 Task: Open Card Donor Stewardship Planning in Board Voice of Customer Customer Journey Mapping and Analysis to Workspace Digital Strategy Consulting and add a team member Softage.3@softage.net, a label Purple, a checklist Stress Management, an attachment from your google drive, a color Purple and finally, add a card description 'Develop and launch new customer retention strategy' and a comment 'This task presents an opportunity to showcase our communication and presentation skills, effectively conveying information and ideas to others.'. Add a start date 'Jan 03, 1900' with a due date 'Jan 10, 1900'
Action: Mouse moved to (105, 399)
Screenshot: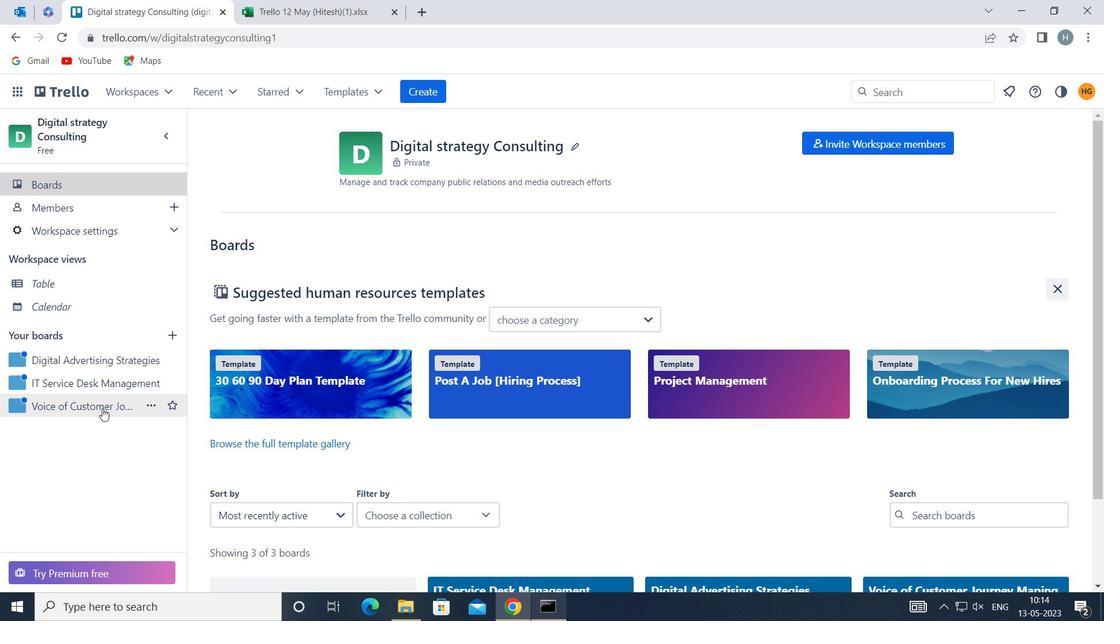 
Action: Mouse pressed left at (105, 399)
Screenshot: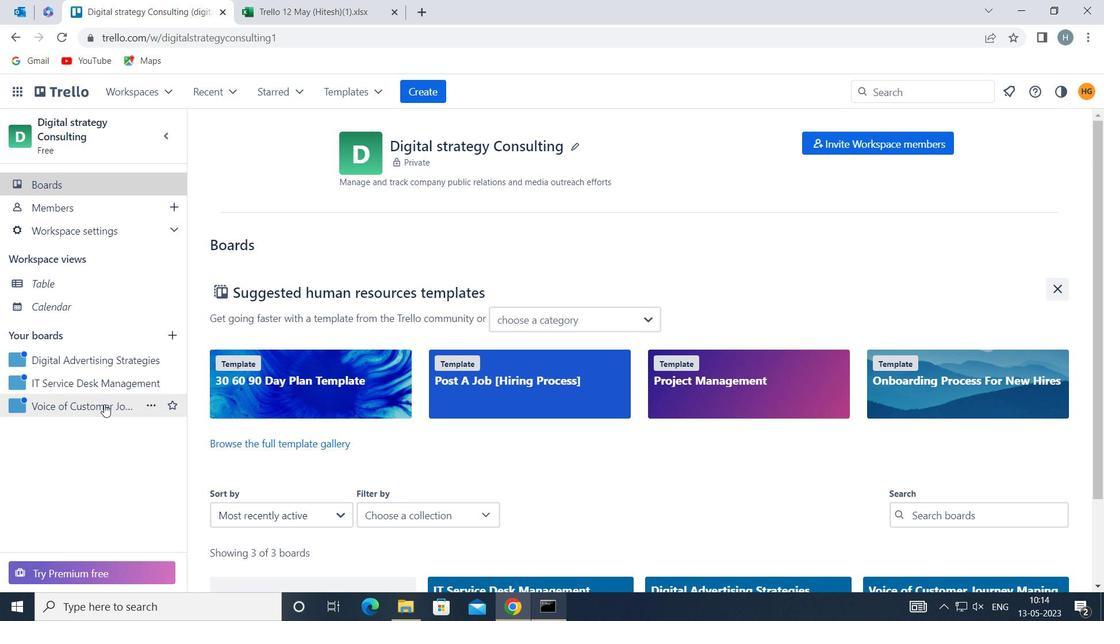 
Action: Mouse moved to (316, 196)
Screenshot: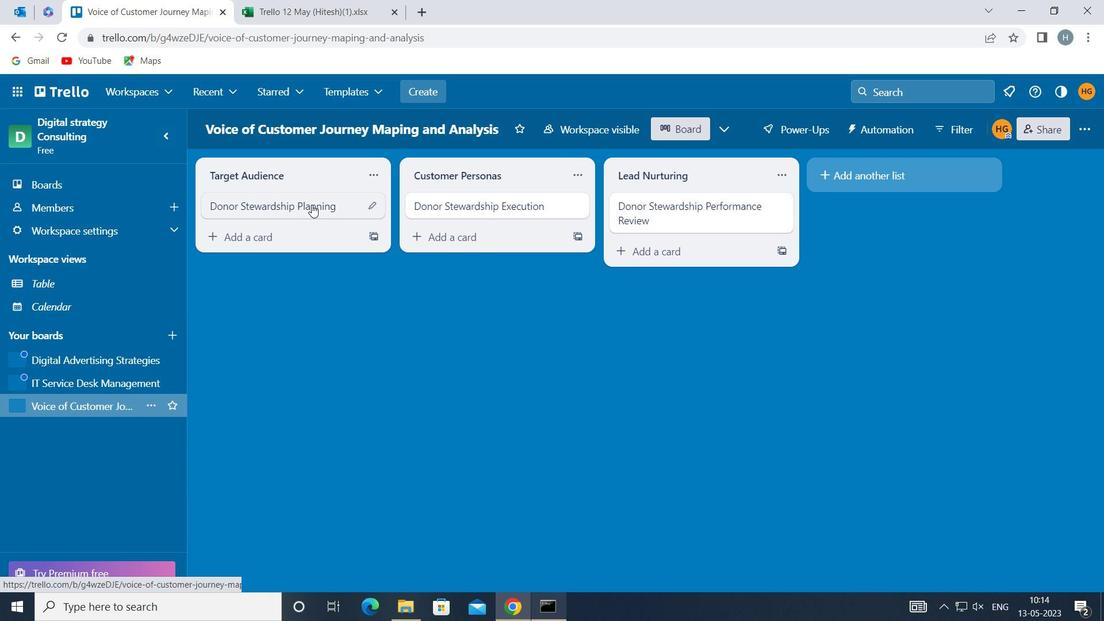 
Action: Mouse pressed left at (316, 196)
Screenshot: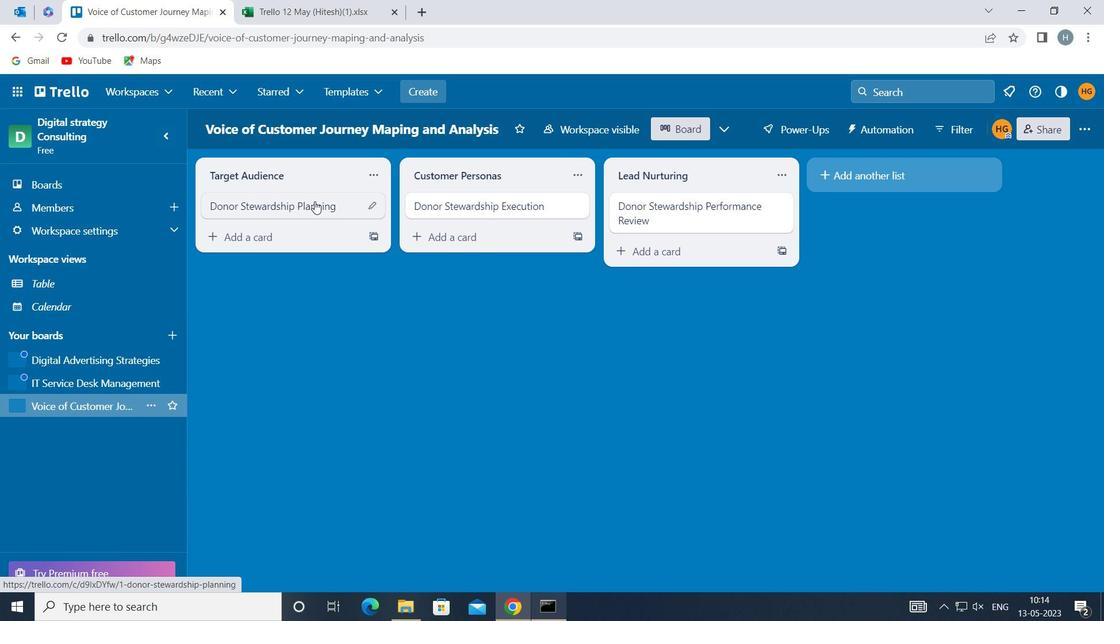 
Action: Mouse moved to (784, 197)
Screenshot: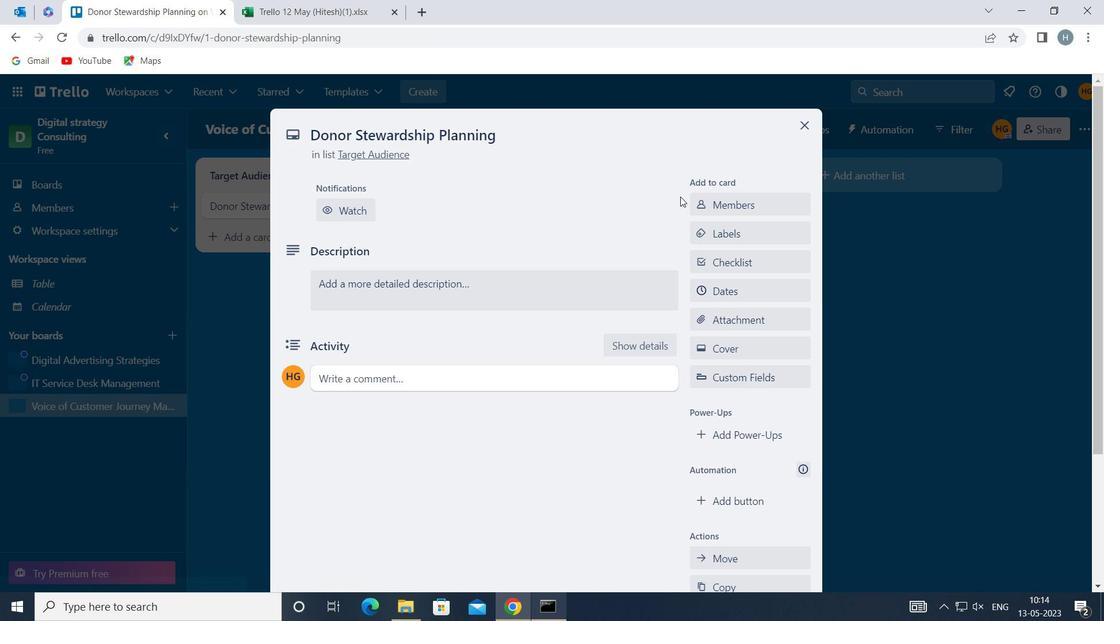 
Action: Mouse pressed left at (784, 197)
Screenshot: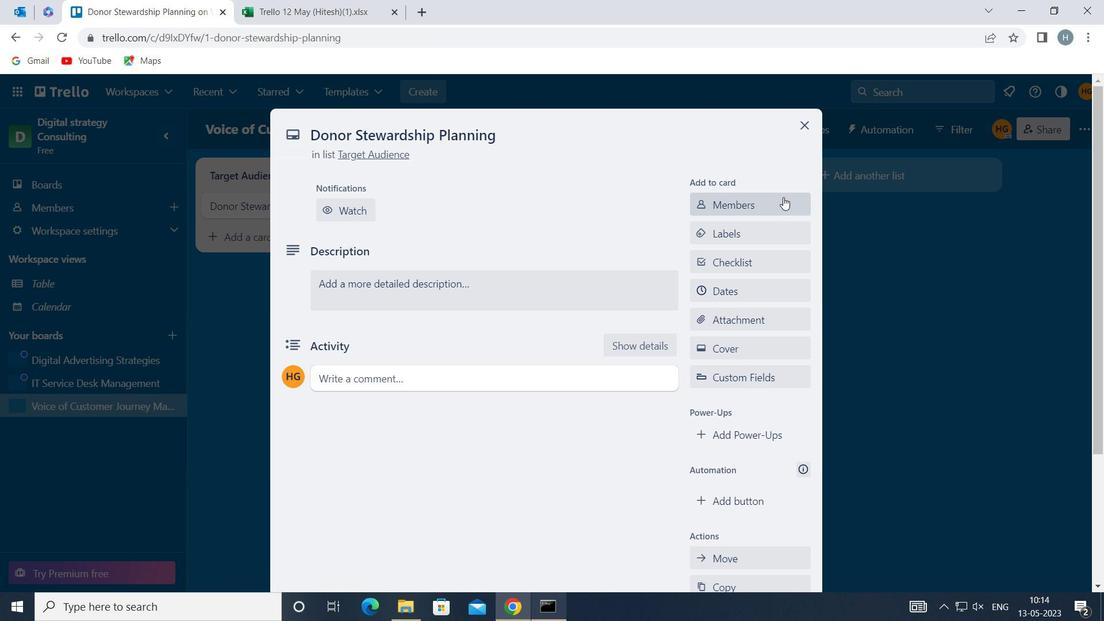 
Action: Key pressed softage
Screenshot: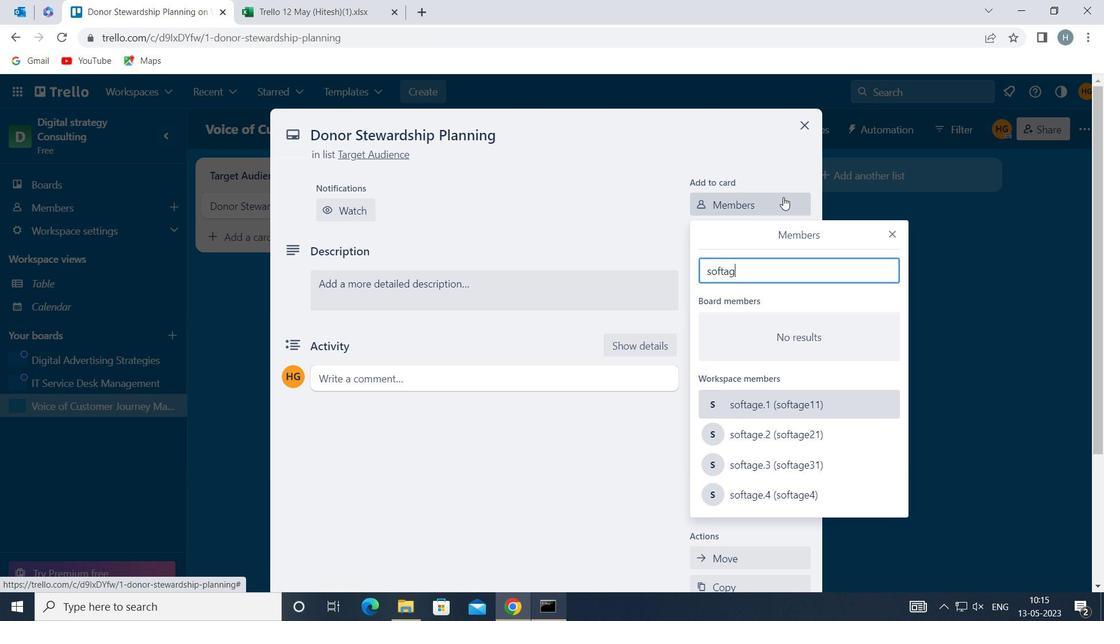 
Action: Mouse moved to (793, 456)
Screenshot: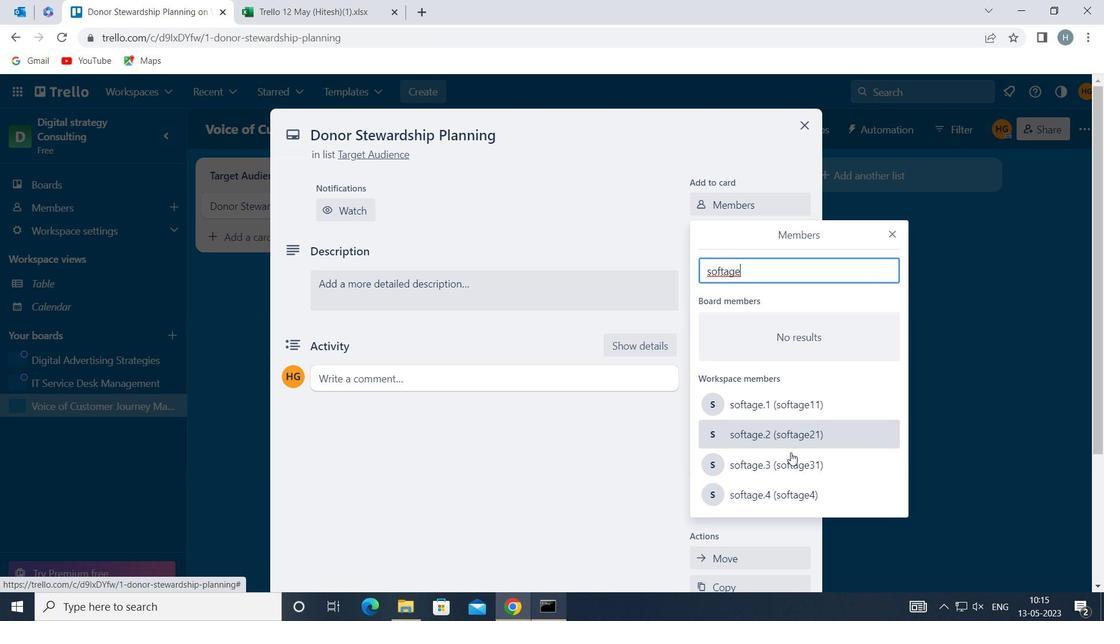 
Action: Mouse pressed left at (793, 456)
Screenshot: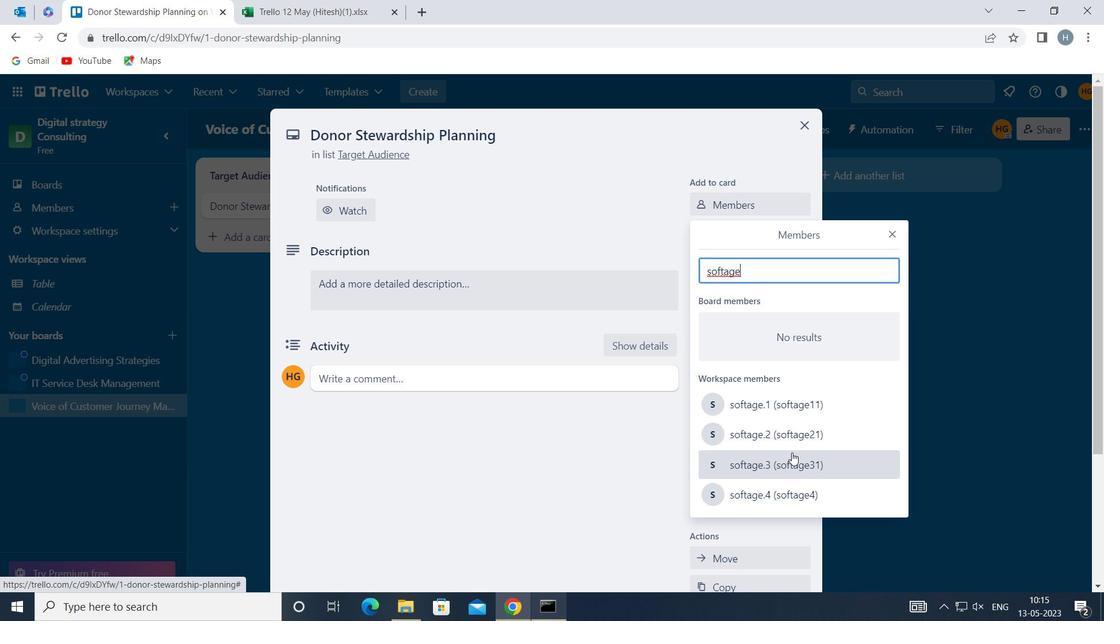 
Action: Mouse moved to (890, 231)
Screenshot: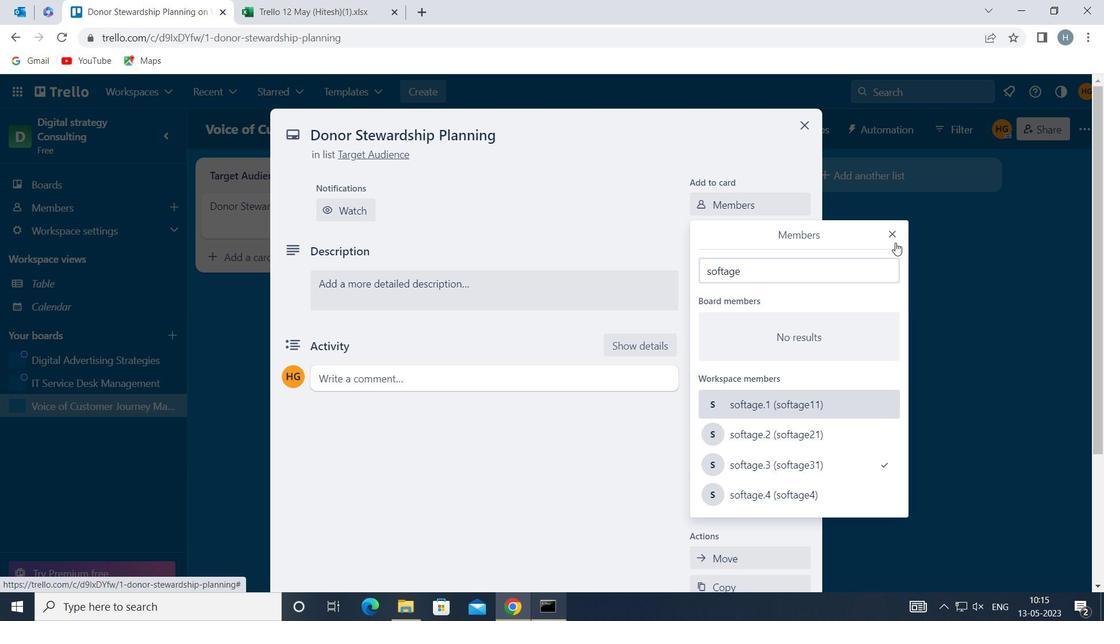 
Action: Mouse pressed left at (890, 231)
Screenshot: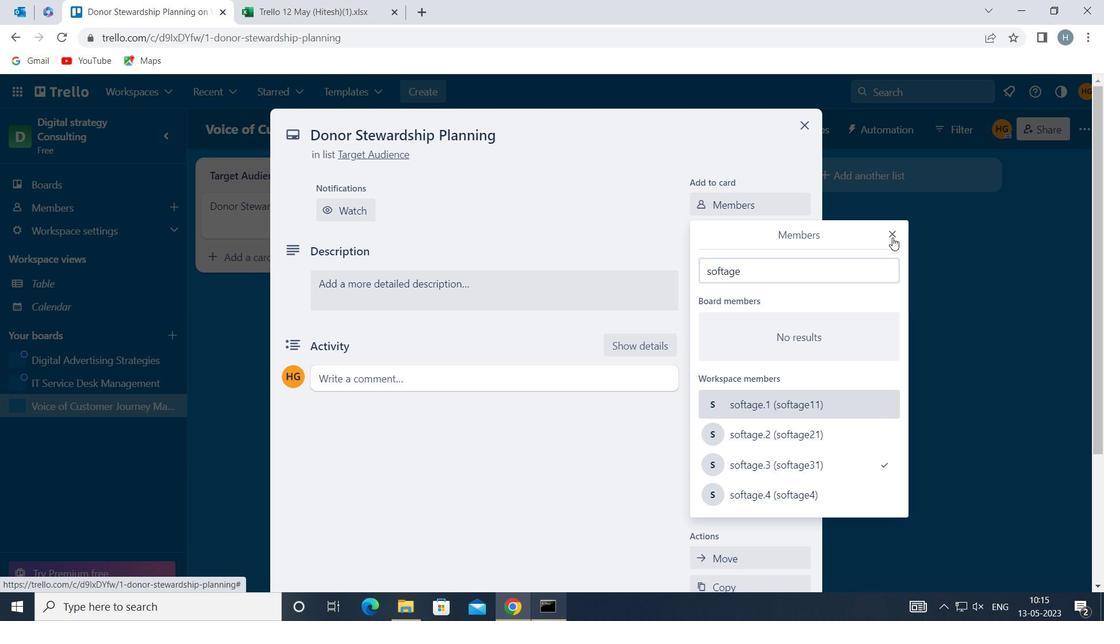 
Action: Mouse moved to (743, 284)
Screenshot: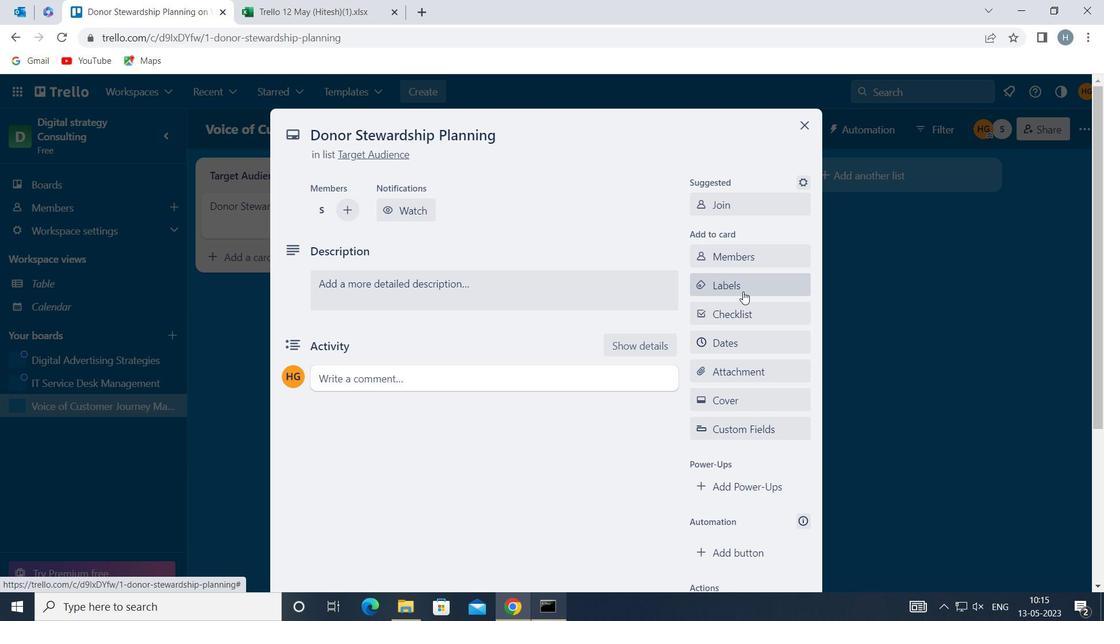 
Action: Mouse pressed left at (743, 284)
Screenshot: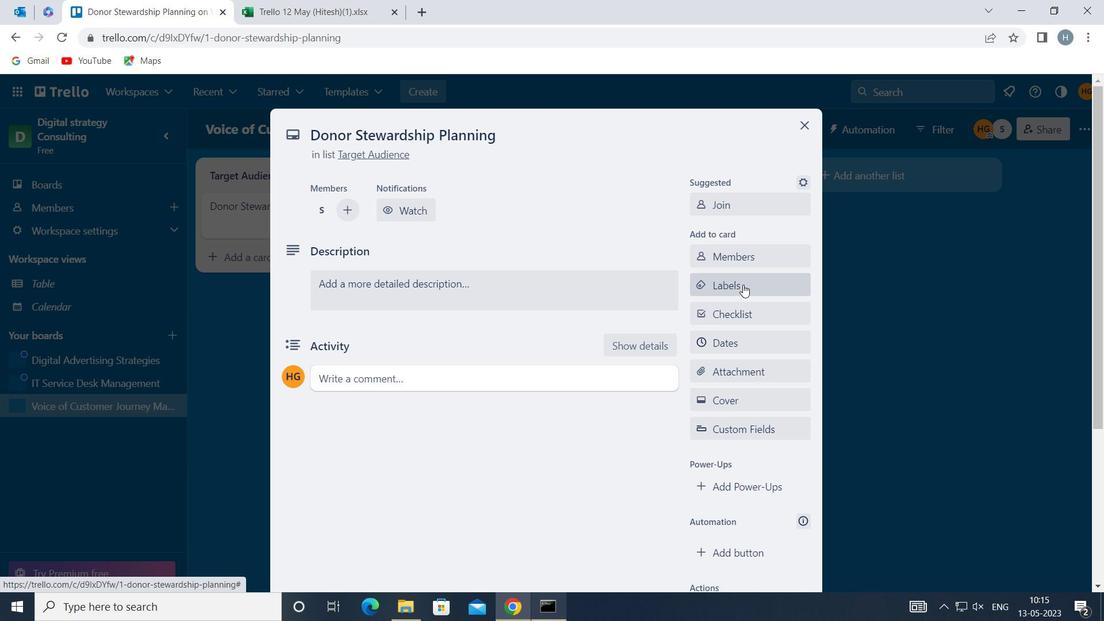 
Action: Mouse moved to (759, 320)
Screenshot: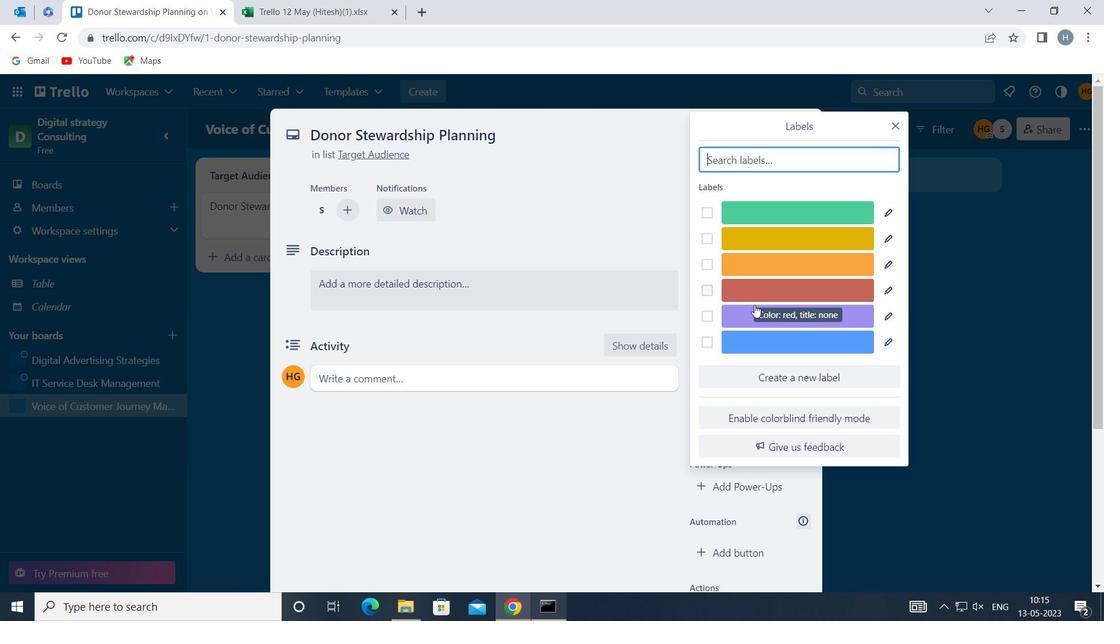 
Action: Mouse pressed left at (759, 320)
Screenshot: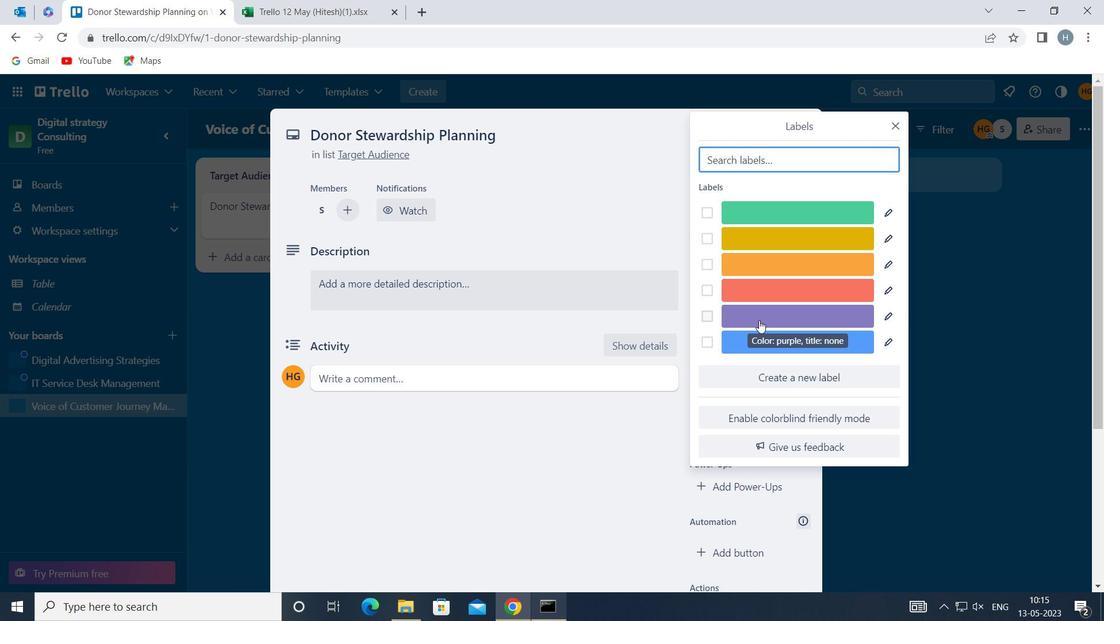 
Action: Mouse moved to (899, 122)
Screenshot: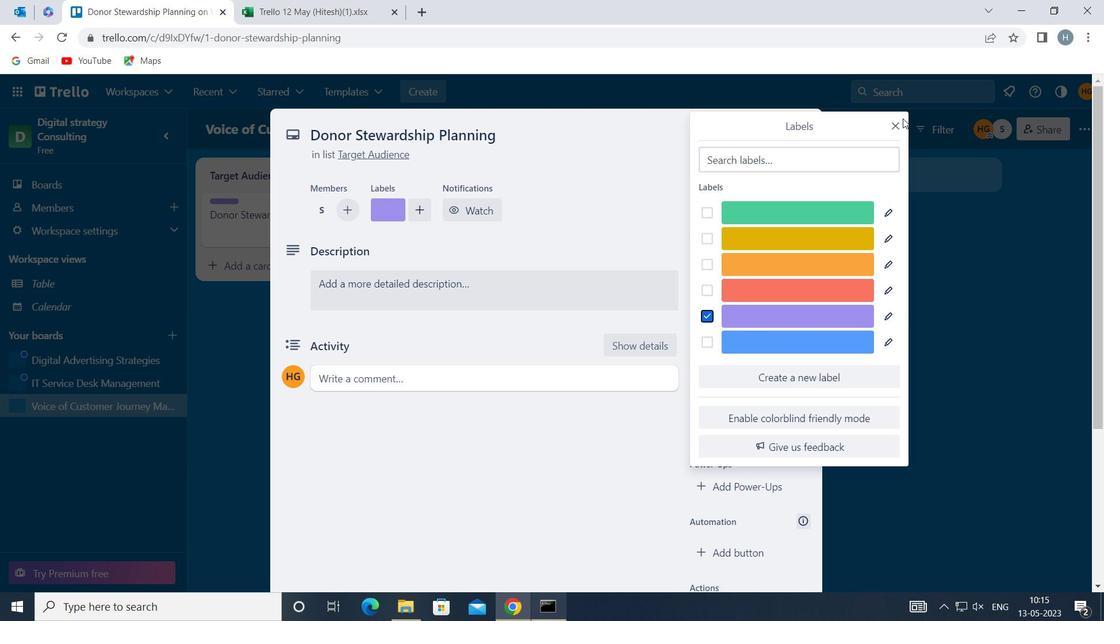 
Action: Mouse pressed left at (899, 122)
Screenshot: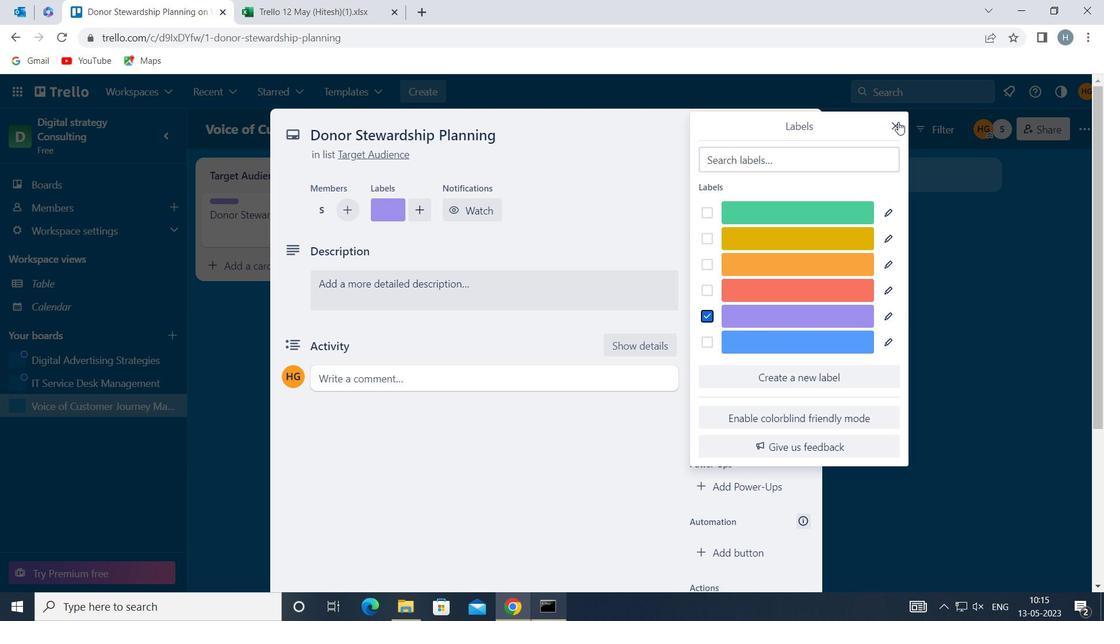 
Action: Mouse moved to (738, 316)
Screenshot: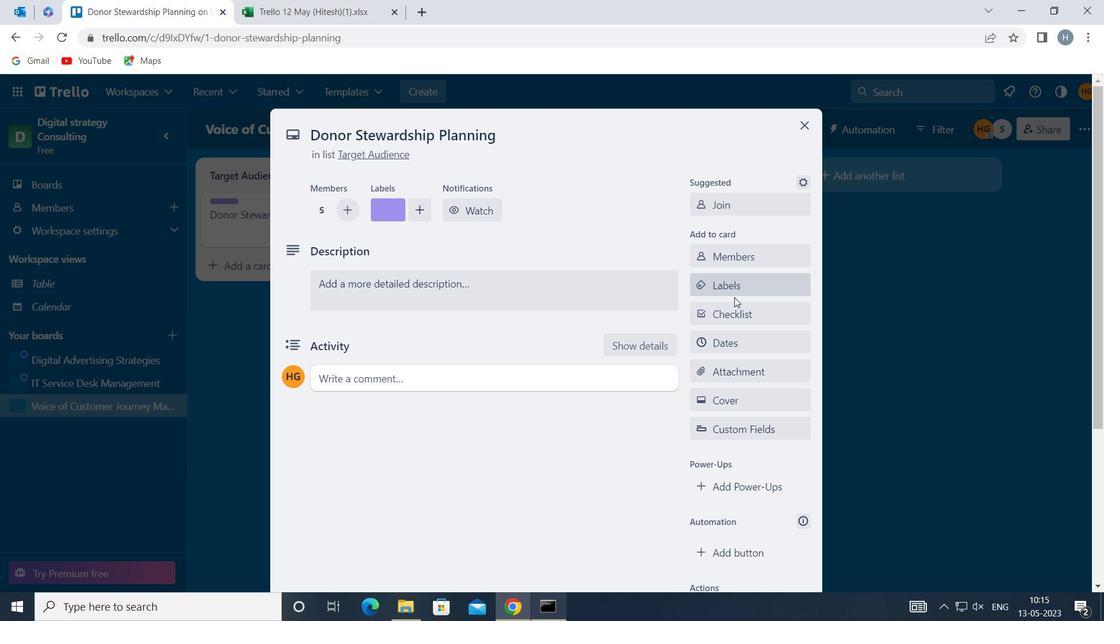 
Action: Mouse pressed left at (738, 316)
Screenshot: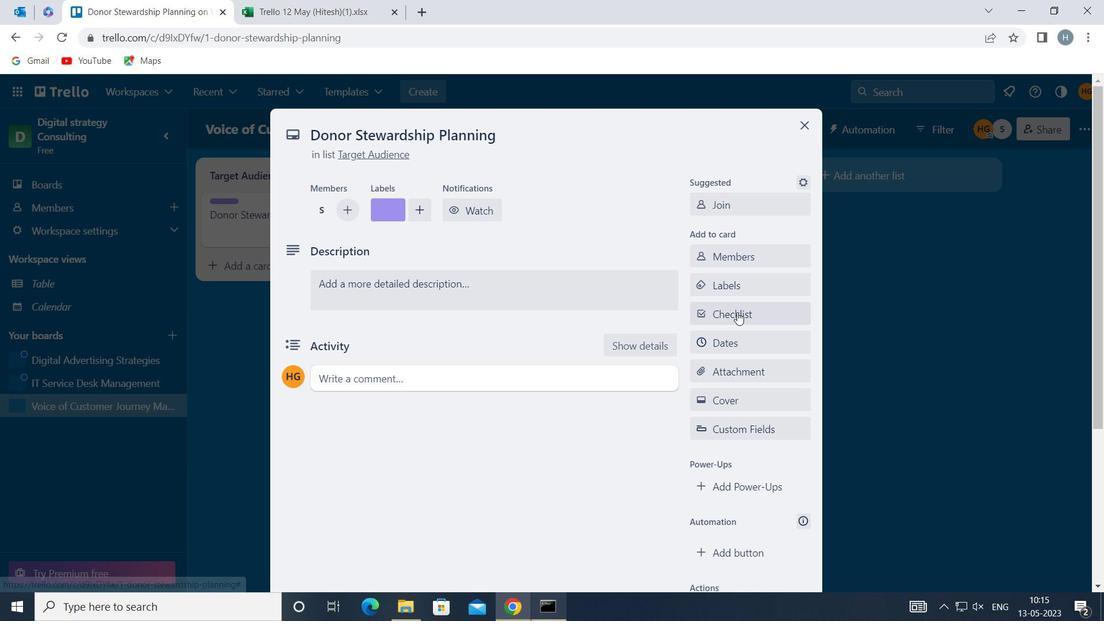 
Action: Mouse moved to (765, 393)
Screenshot: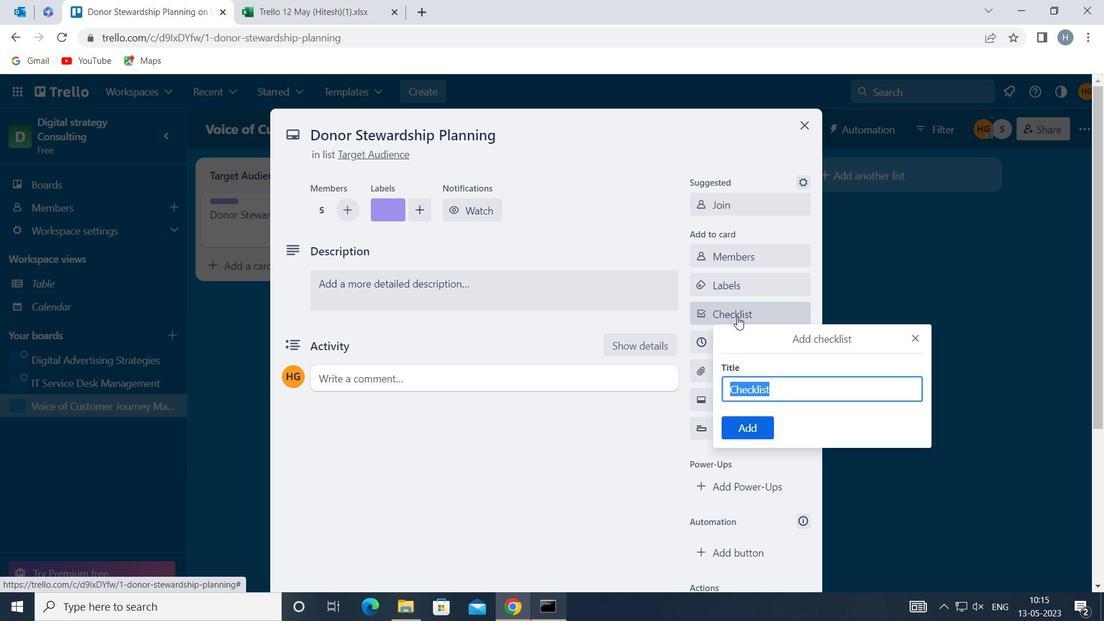 
Action: Key pressed <Key.shift>STREE<Key.backspace>SS<Key.space><Key.shift>MA<Key.backspace><Key.backspace><Key.shift>MANAGEMENT
Screenshot: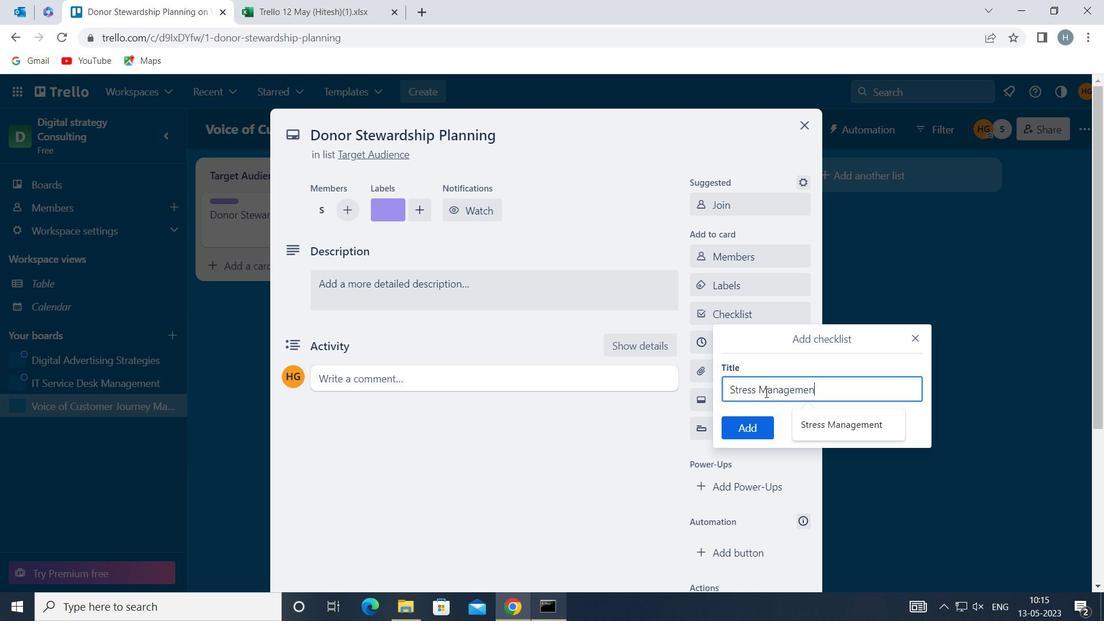 
Action: Mouse moved to (748, 420)
Screenshot: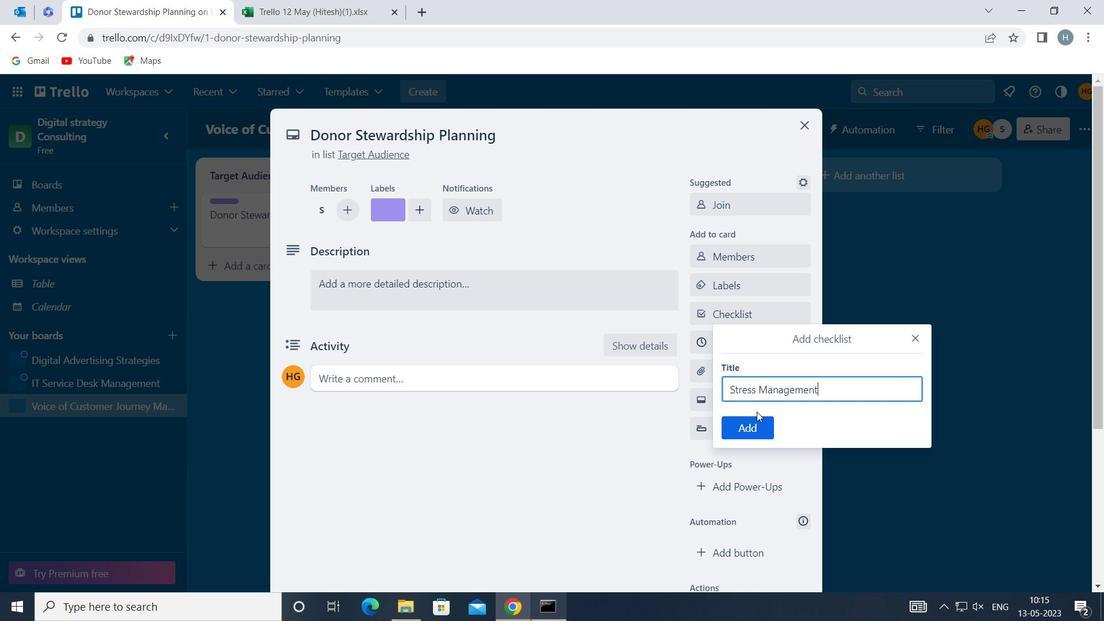 
Action: Mouse pressed left at (748, 420)
Screenshot: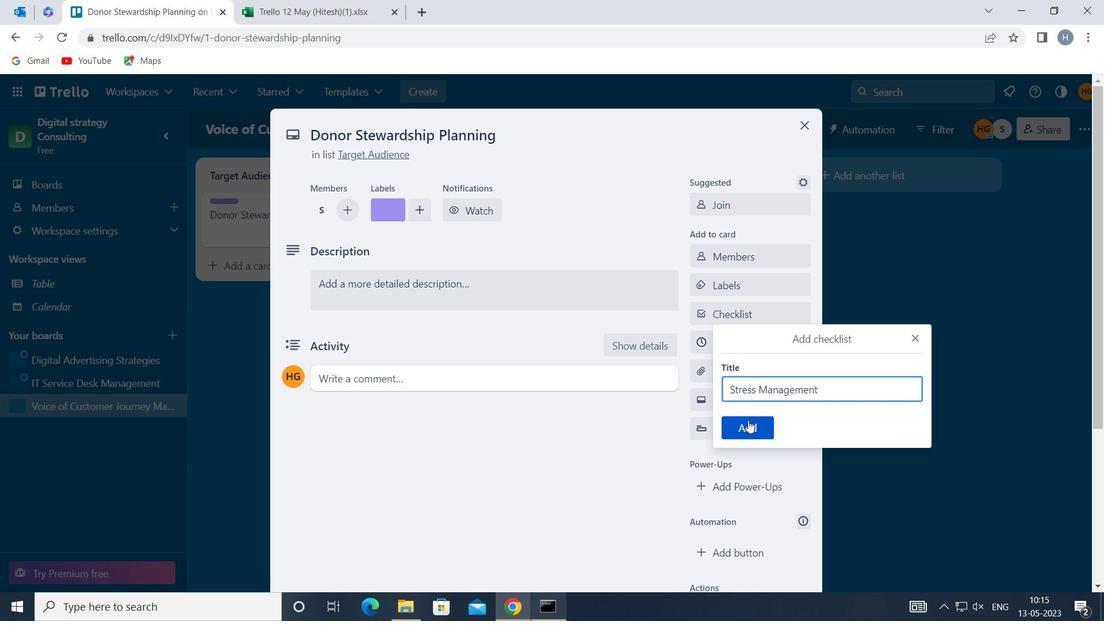 
Action: Mouse moved to (761, 366)
Screenshot: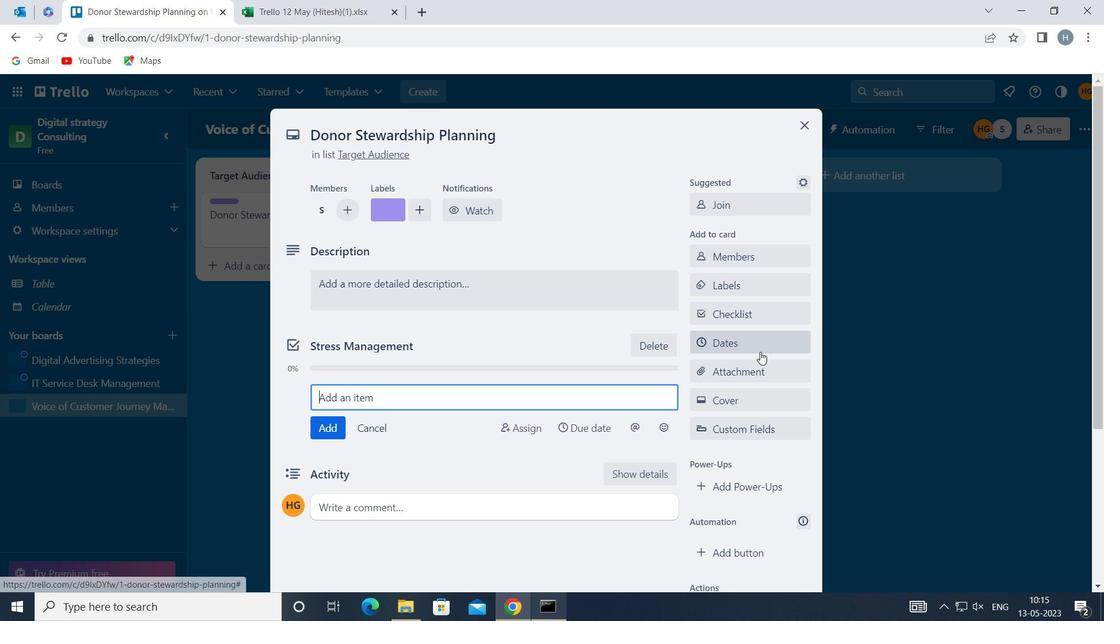 
Action: Mouse pressed left at (761, 366)
Screenshot: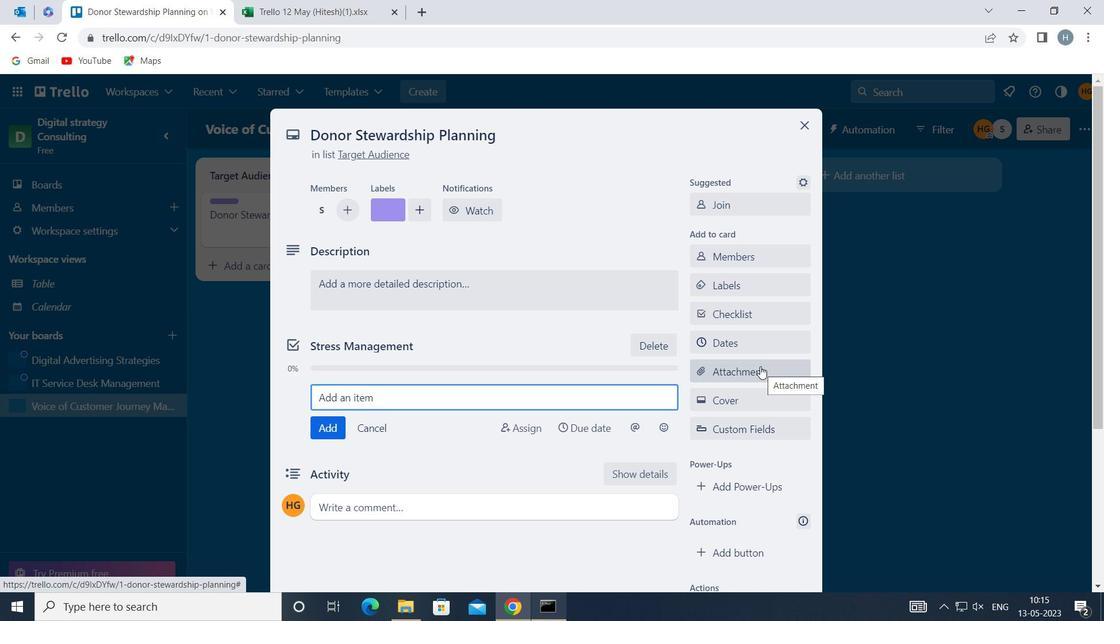 
Action: Mouse moved to (778, 203)
Screenshot: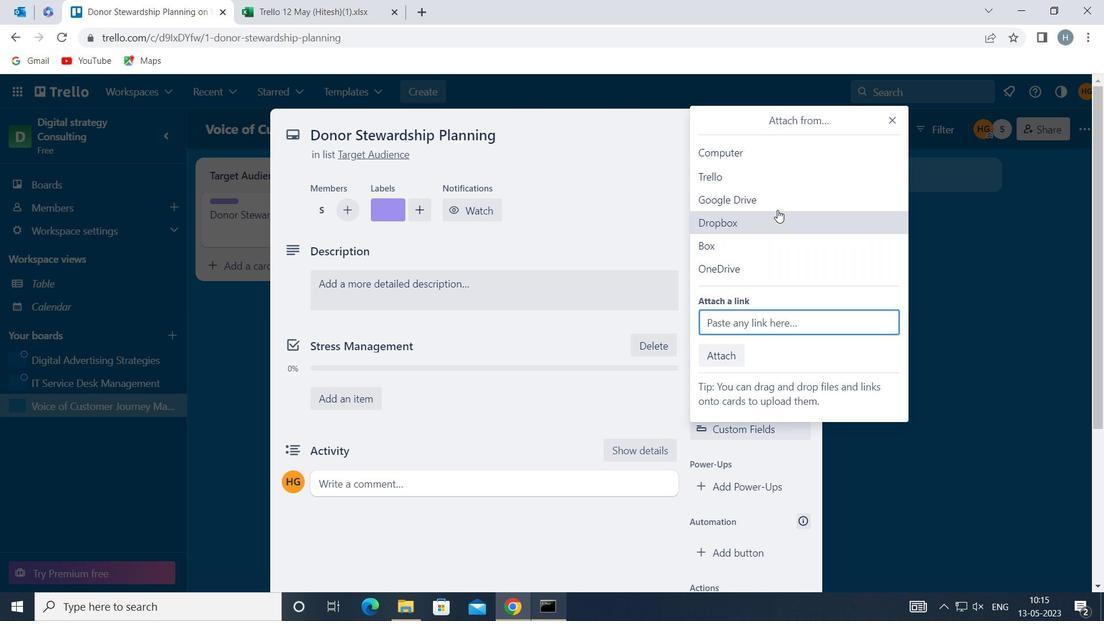 
Action: Mouse pressed left at (778, 203)
Screenshot: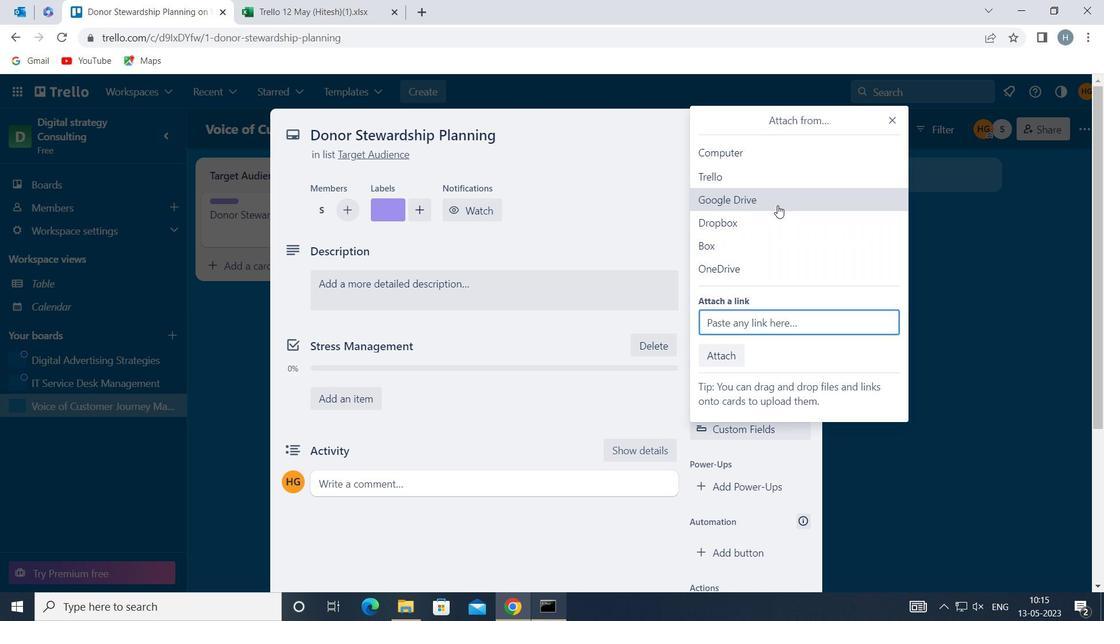 
Action: Mouse moved to (289, 320)
Screenshot: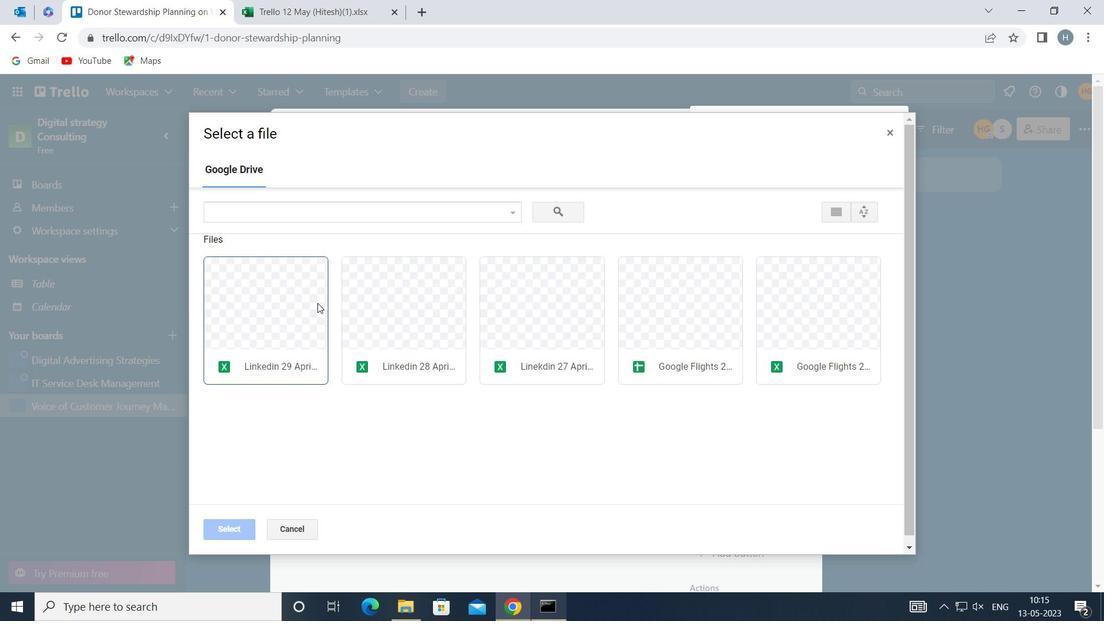 
Action: Mouse pressed left at (289, 320)
Screenshot: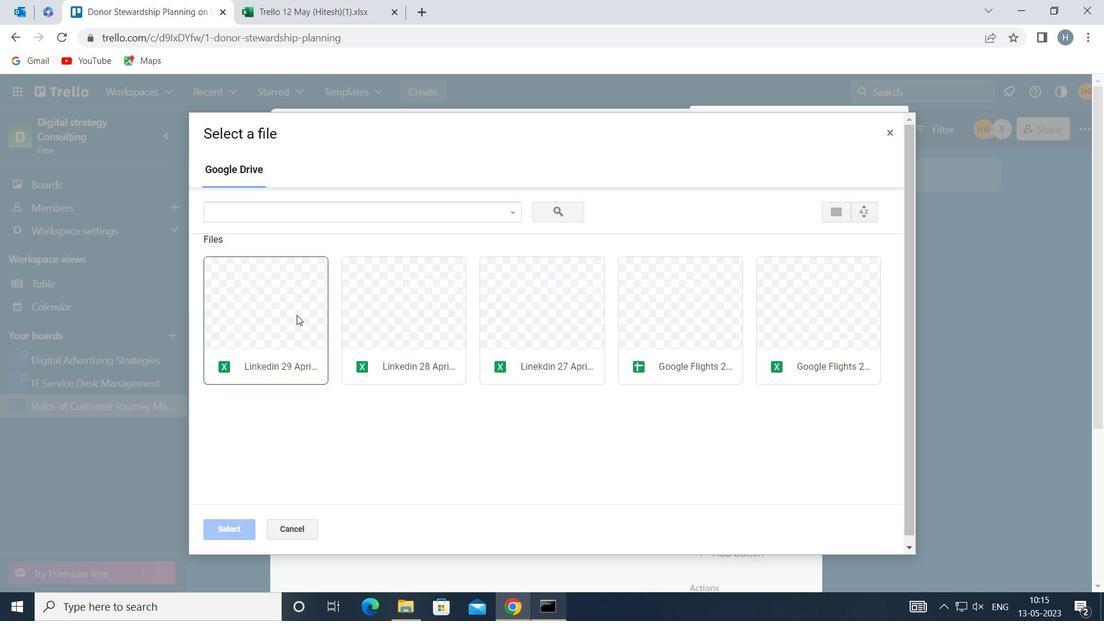 
Action: Mouse moved to (226, 526)
Screenshot: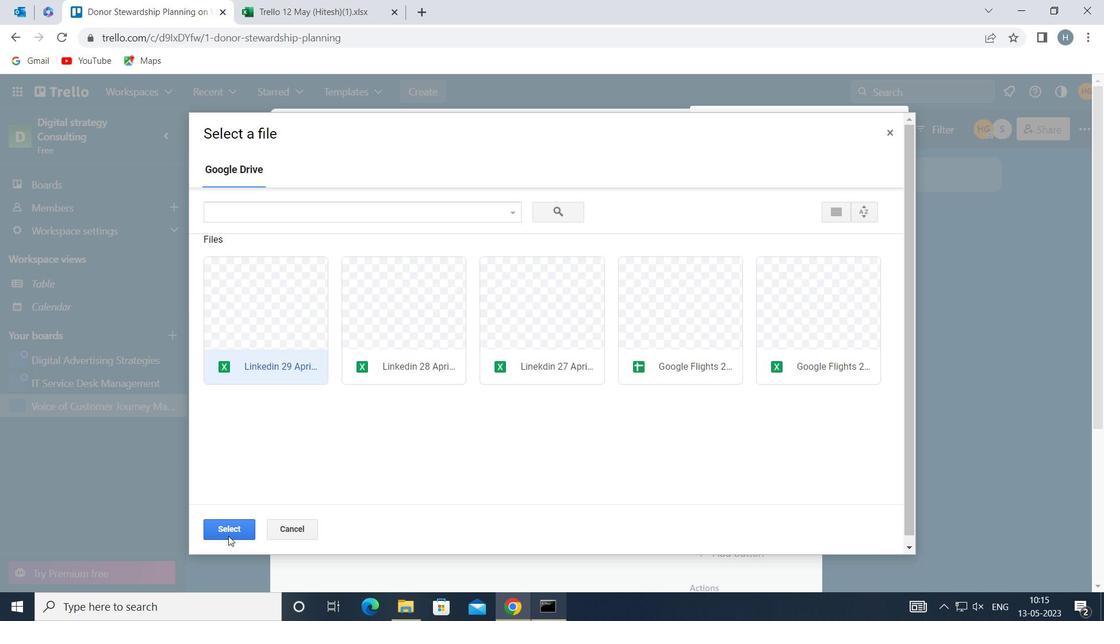 
Action: Mouse pressed left at (226, 526)
Screenshot: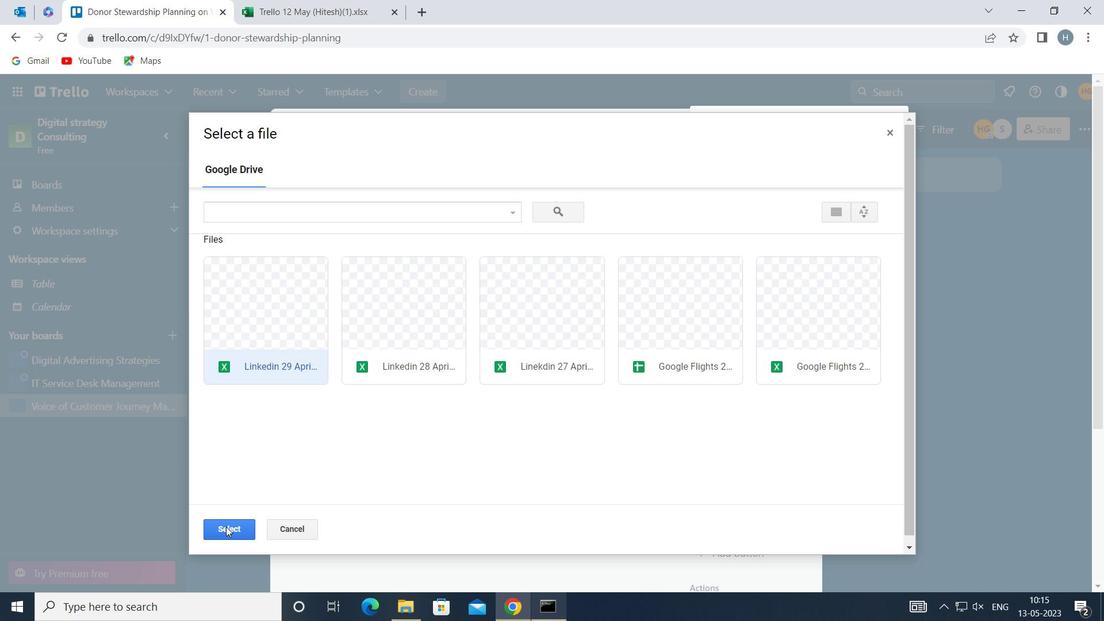 
Action: Mouse moved to (747, 399)
Screenshot: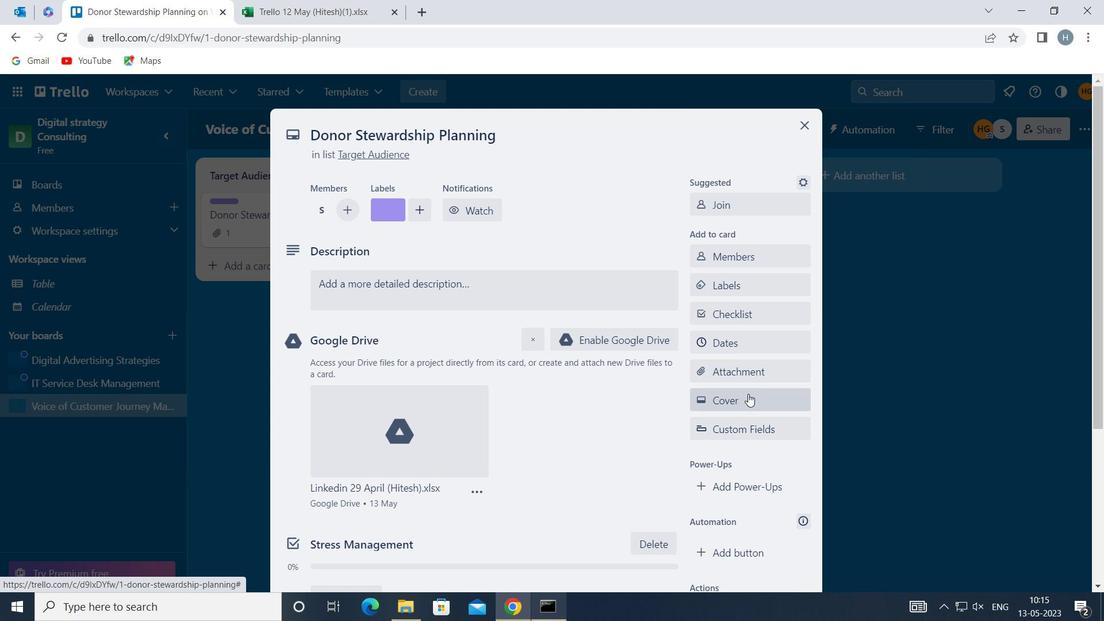 
Action: Mouse pressed left at (747, 399)
Screenshot: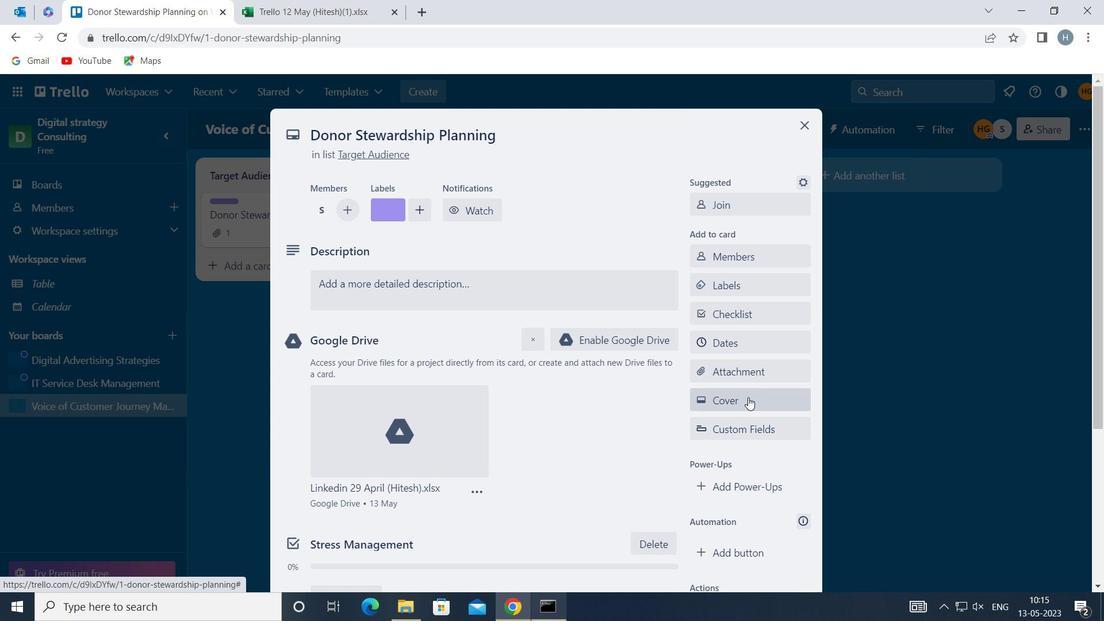 
Action: Mouse moved to (887, 300)
Screenshot: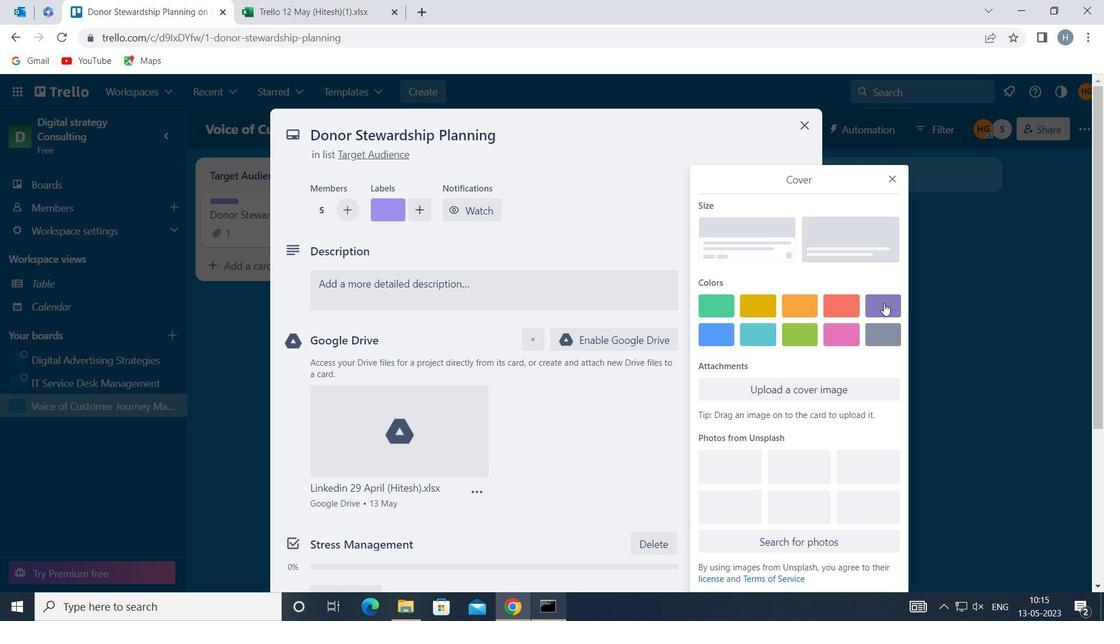 
Action: Mouse pressed left at (887, 300)
Screenshot: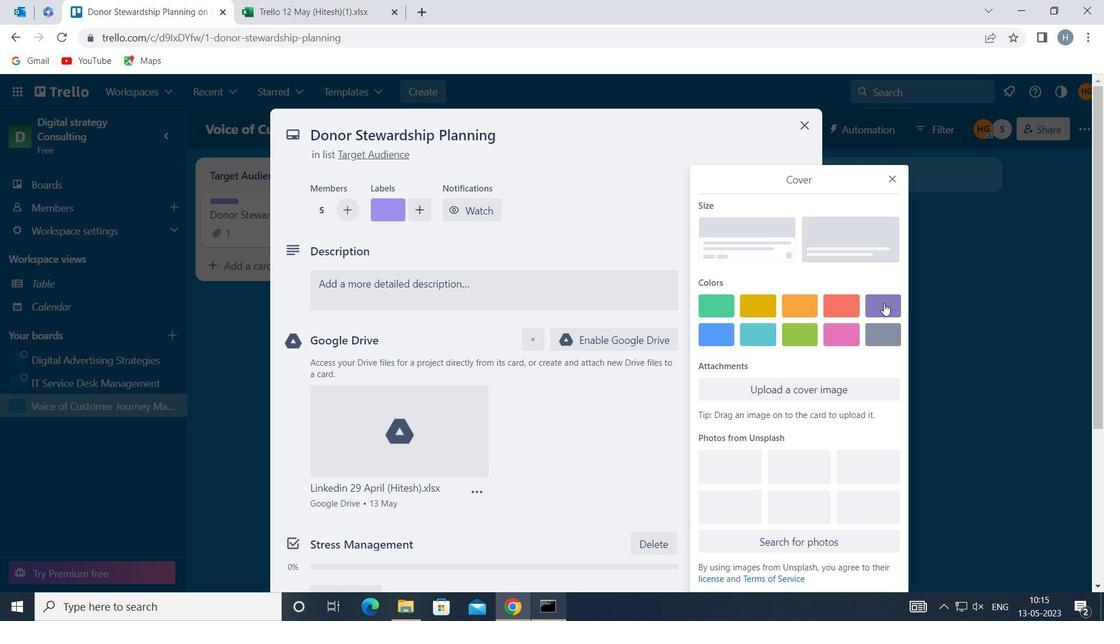 
Action: Mouse moved to (893, 148)
Screenshot: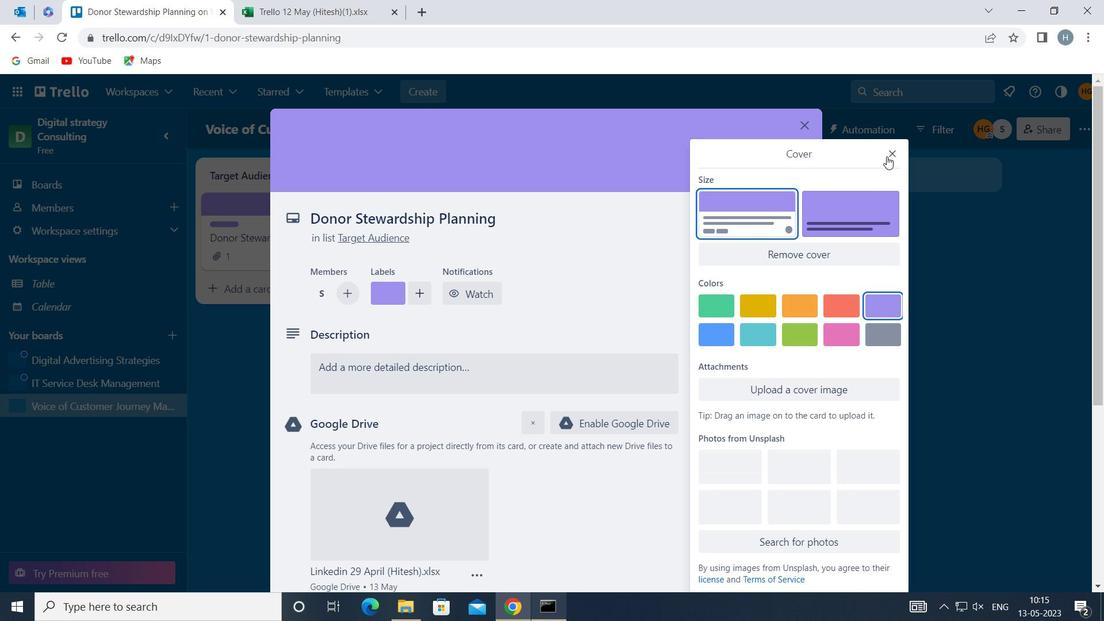 
Action: Mouse pressed left at (893, 148)
Screenshot: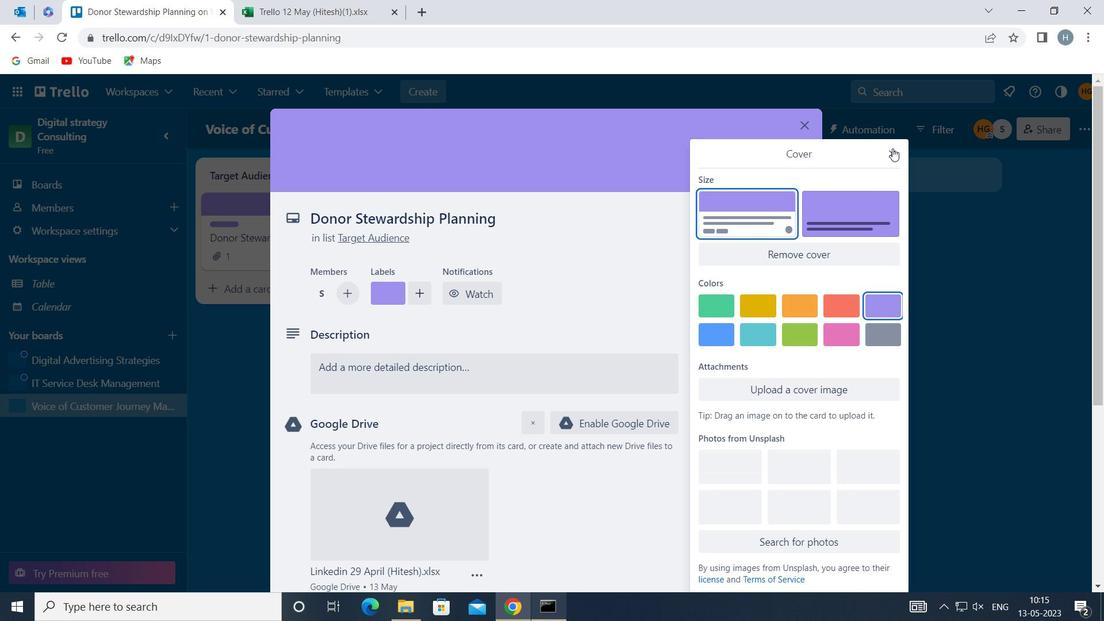 
Action: Mouse moved to (590, 361)
Screenshot: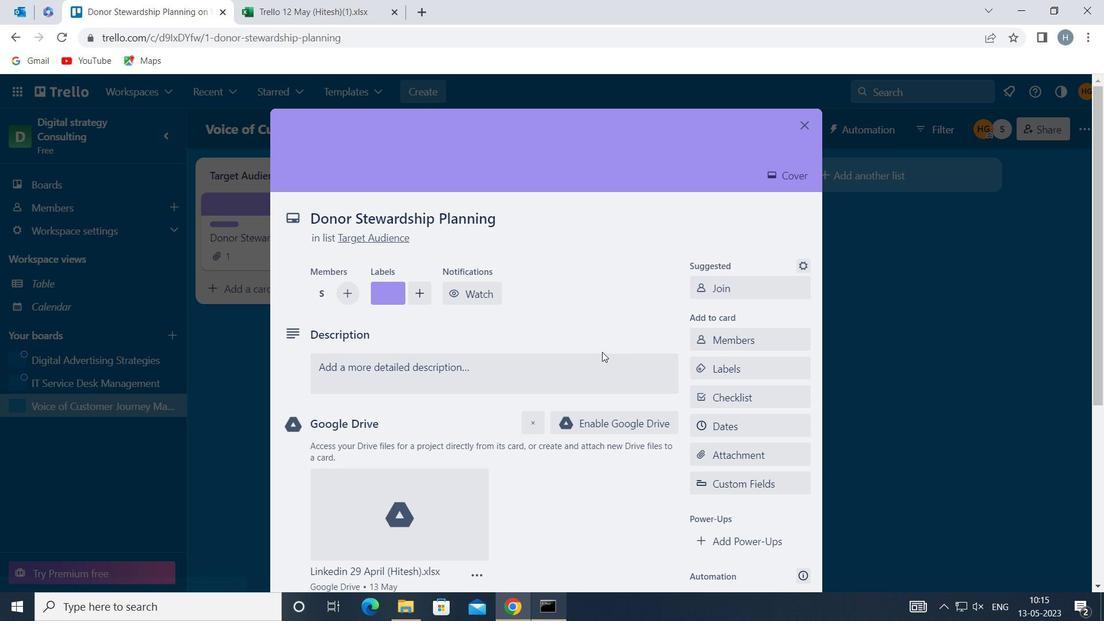 
Action: Mouse pressed left at (590, 361)
Screenshot: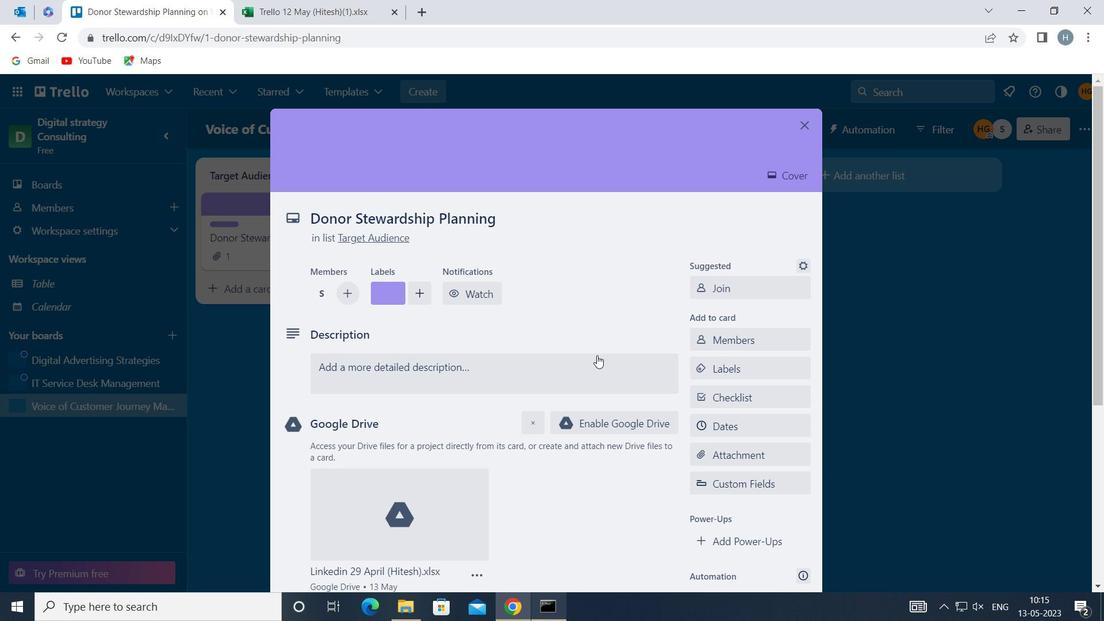
Action: Mouse moved to (502, 412)
Screenshot: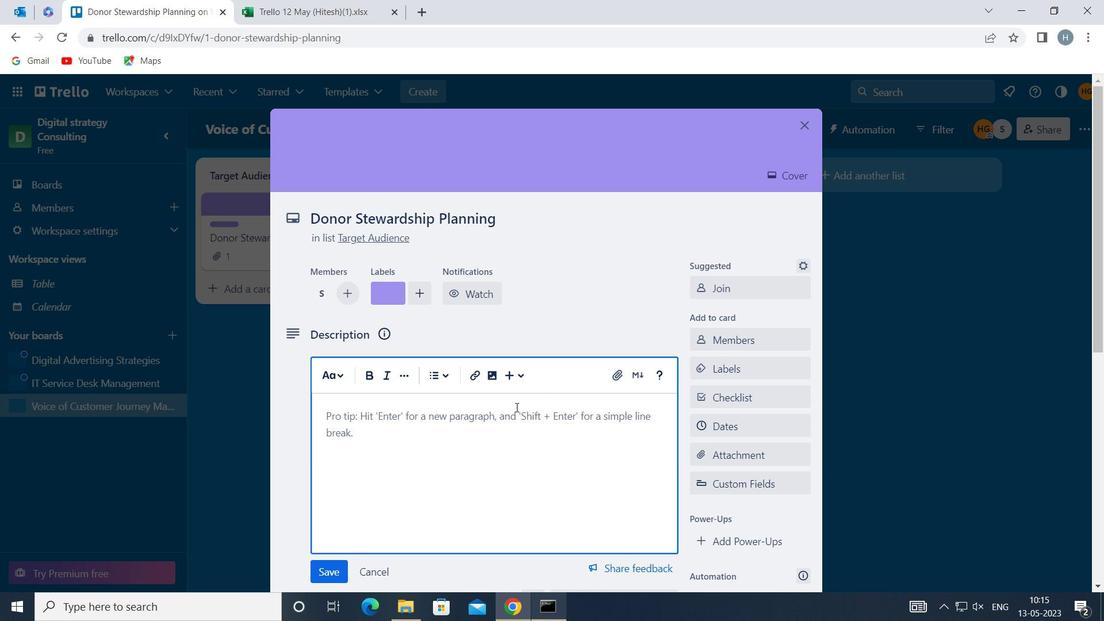 
Action: Mouse pressed left at (502, 412)
Screenshot: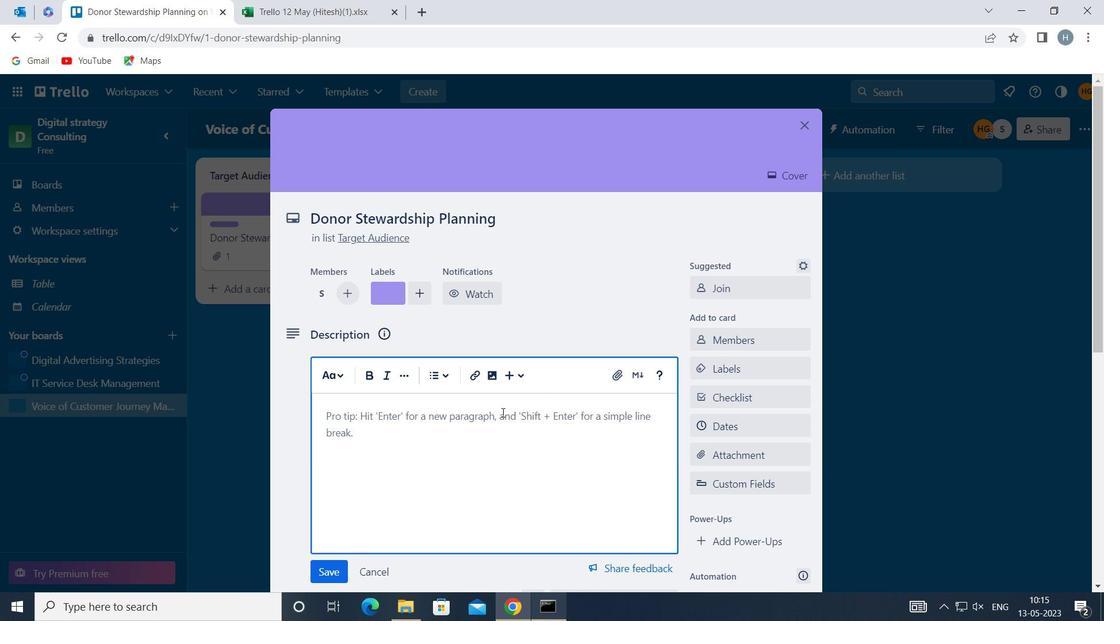 
Action: Key pressed <Key.shift>DEVELOP<Key.space>AND<Key.space>LAUNCH<Key.space>NEW<Key.space>CUSTOMER<Key.space>RETENTION<Key.space>STARTEGY<Key.backspace><Key.backspace><Key.backspace><Key.backspace><Key.backspace><Key.backspace>RATEGY
Screenshot: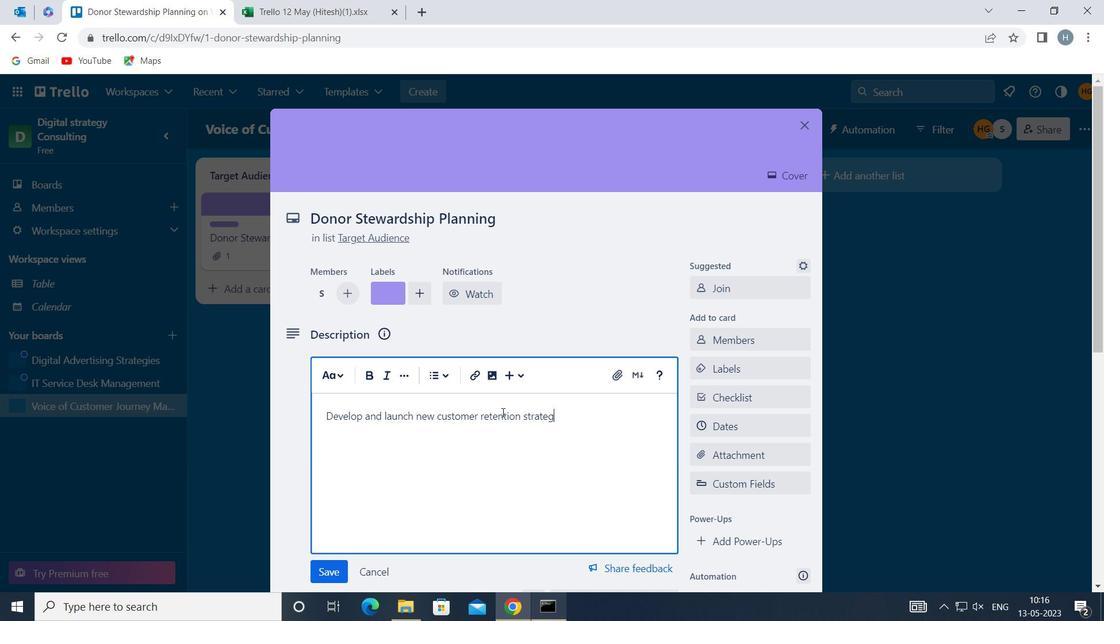 
Action: Mouse moved to (323, 570)
Screenshot: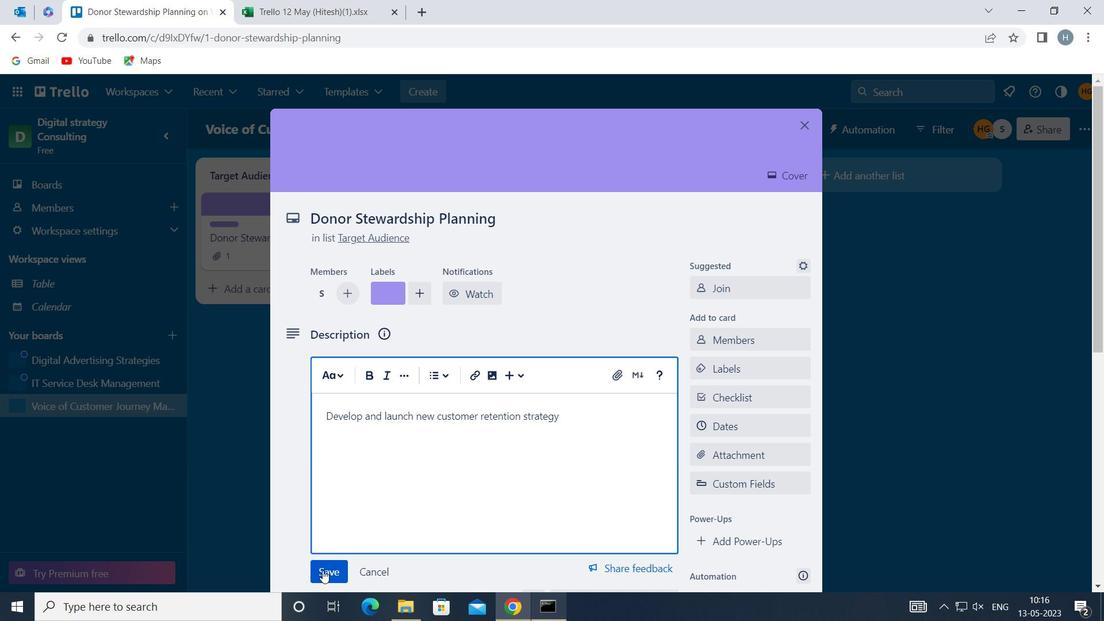 
Action: Mouse pressed left at (323, 570)
Screenshot: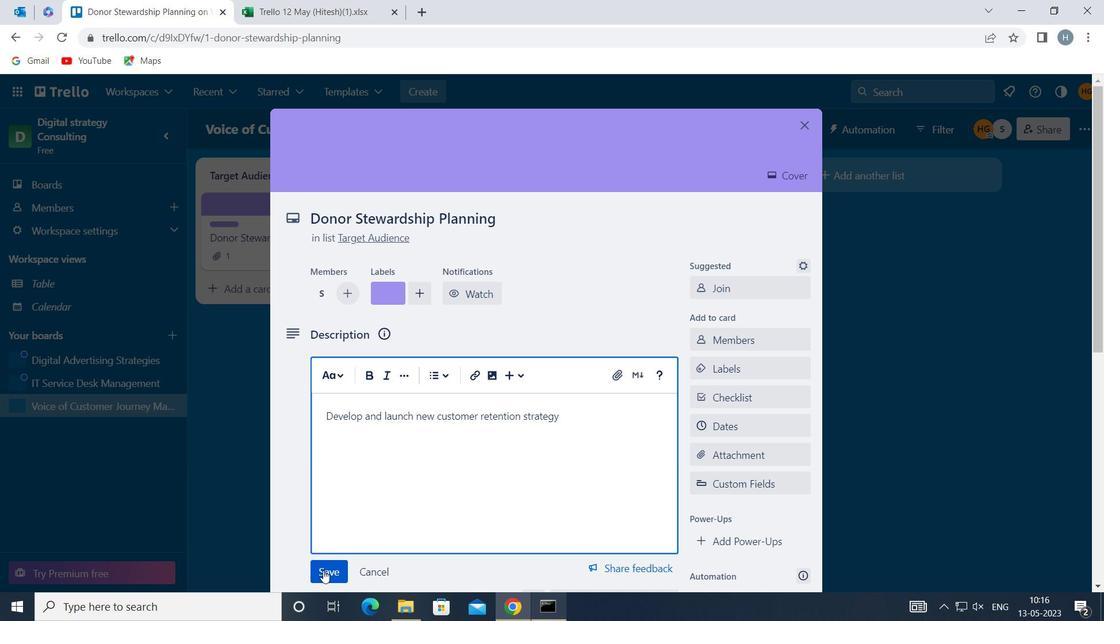 
Action: Mouse moved to (385, 460)
Screenshot: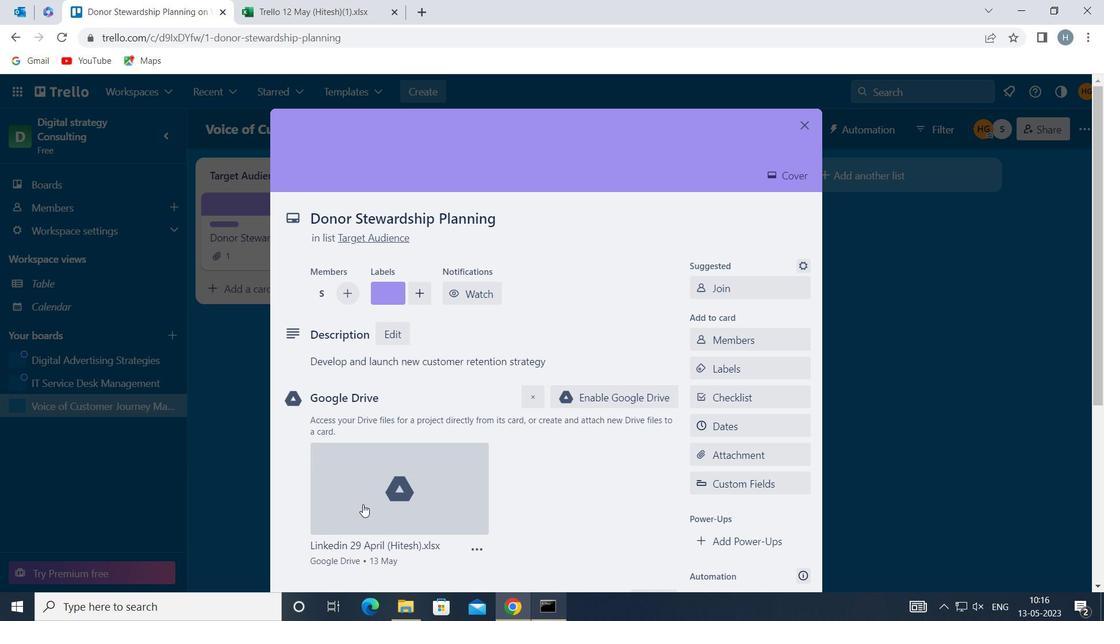 
Action: Mouse scrolled (385, 459) with delta (0, 0)
Screenshot: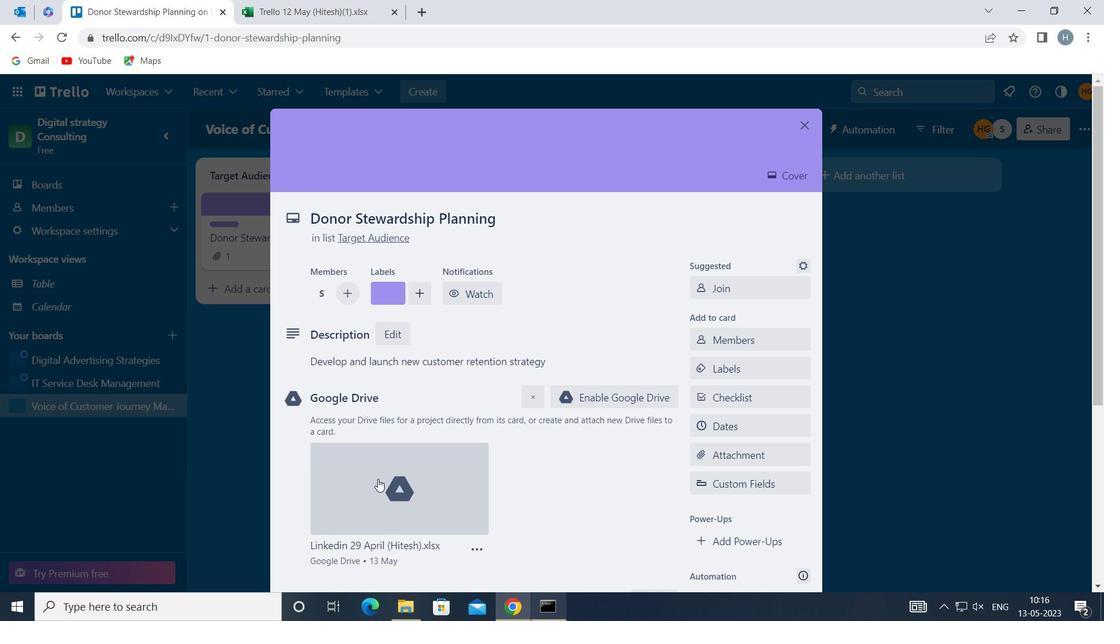 
Action: Mouse scrolled (385, 459) with delta (0, 0)
Screenshot: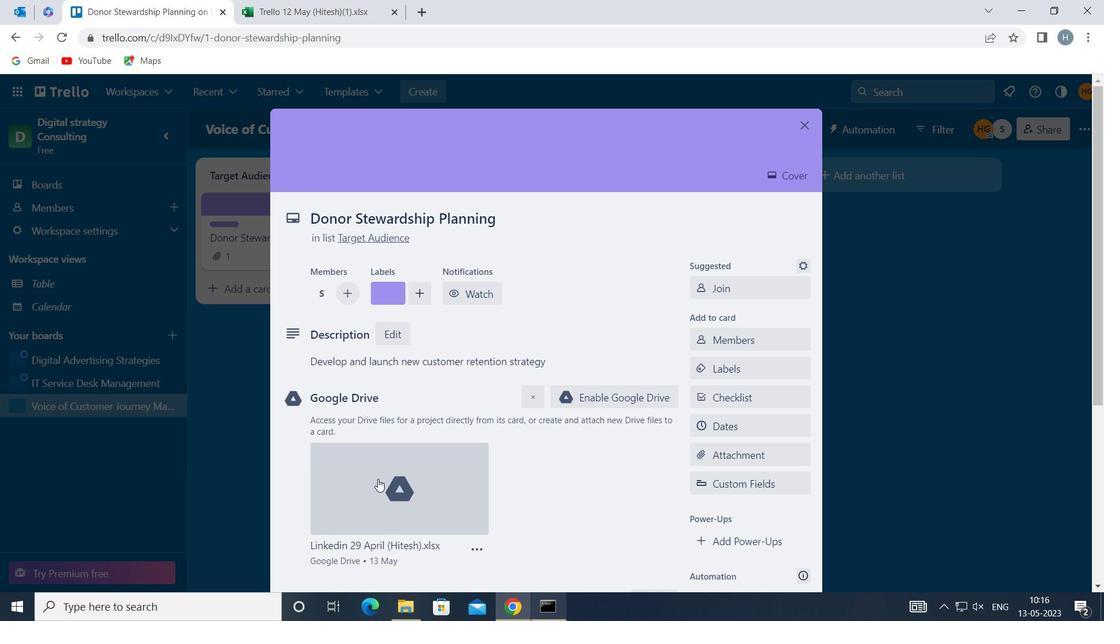 
Action: Mouse scrolled (385, 459) with delta (0, 0)
Screenshot: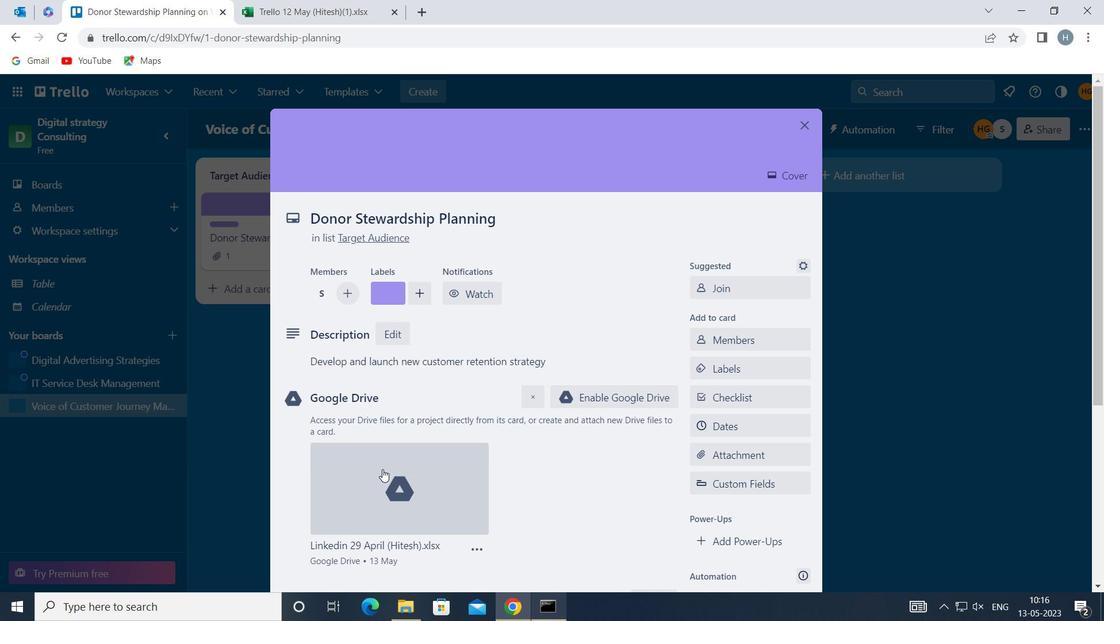 
Action: Mouse scrolled (385, 459) with delta (0, 0)
Screenshot: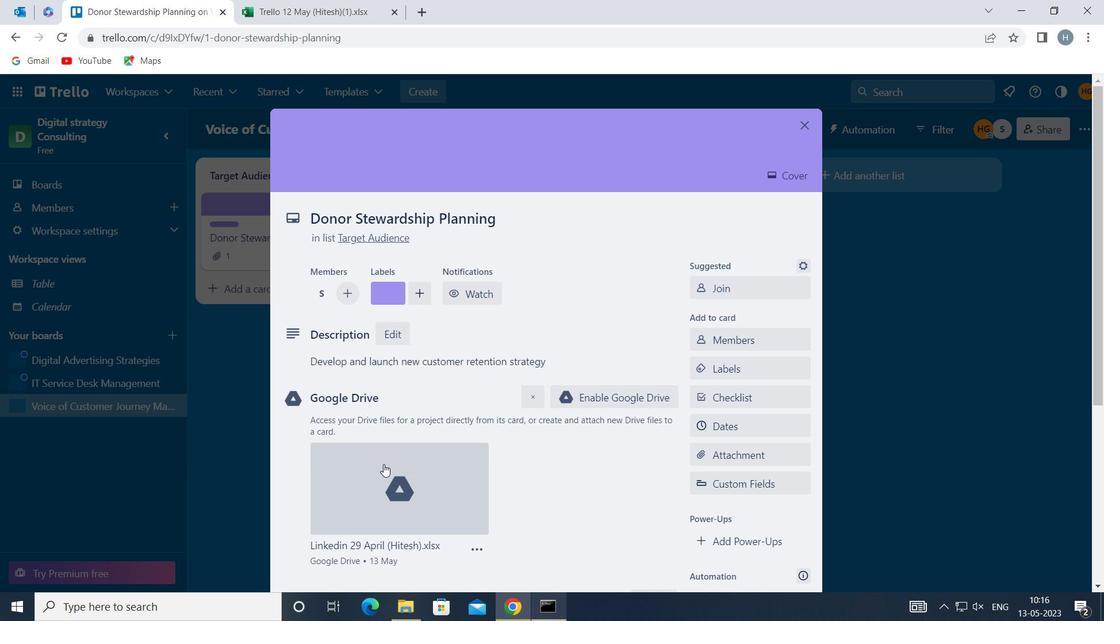 
Action: Mouse moved to (400, 450)
Screenshot: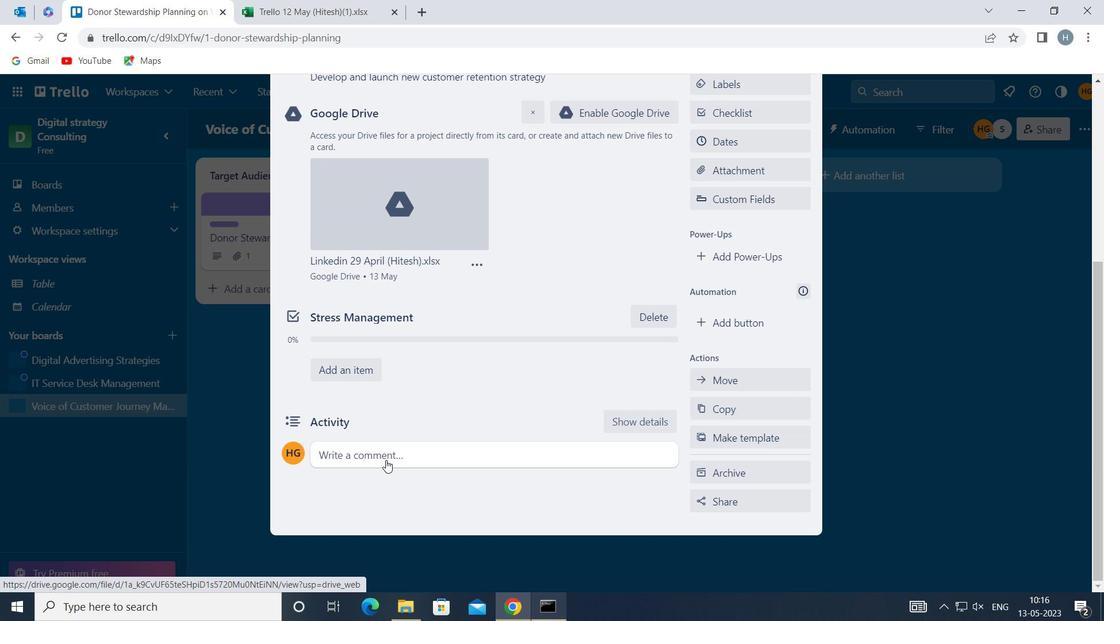 
Action: Mouse pressed left at (400, 450)
Screenshot: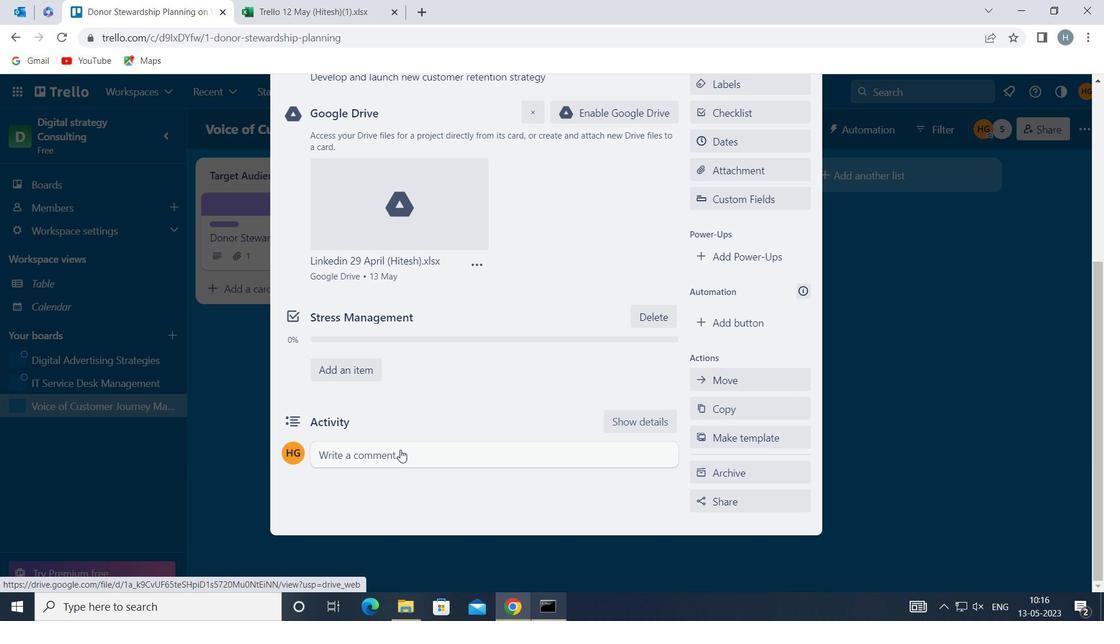 
Action: Mouse moved to (403, 496)
Screenshot: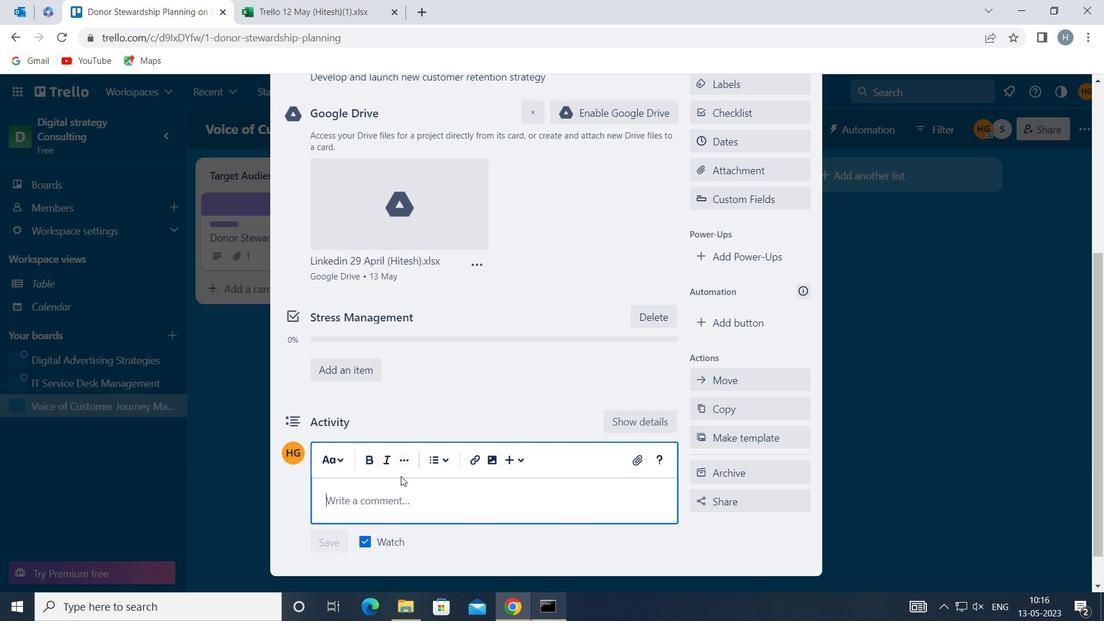 
Action: Mouse pressed left at (403, 496)
Screenshot: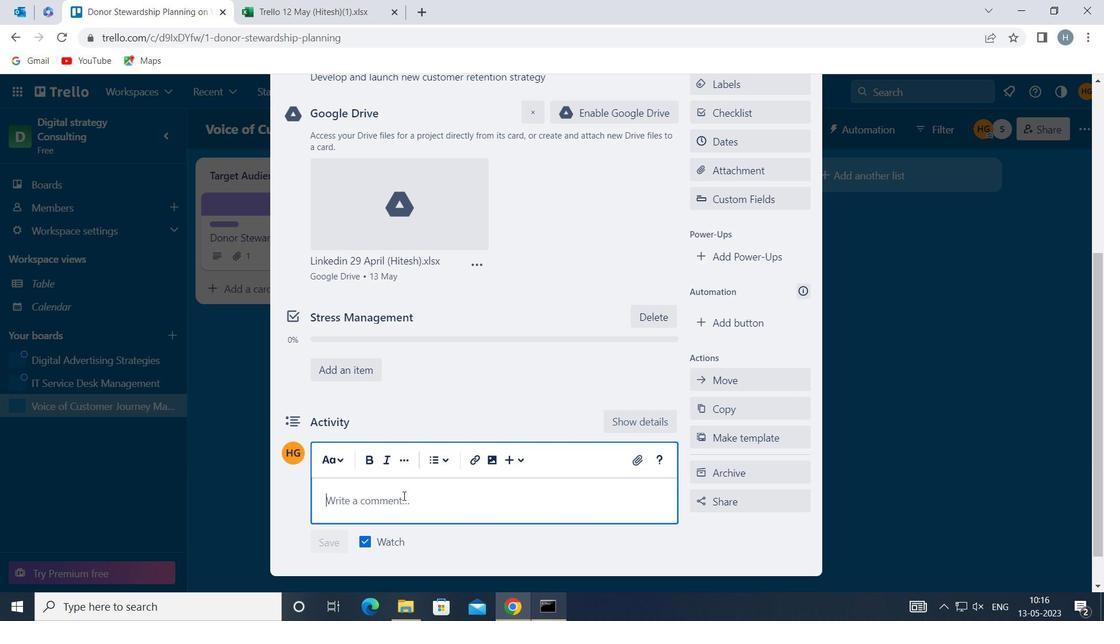
Action: Mouse moved to (365, 500)
Screenshot: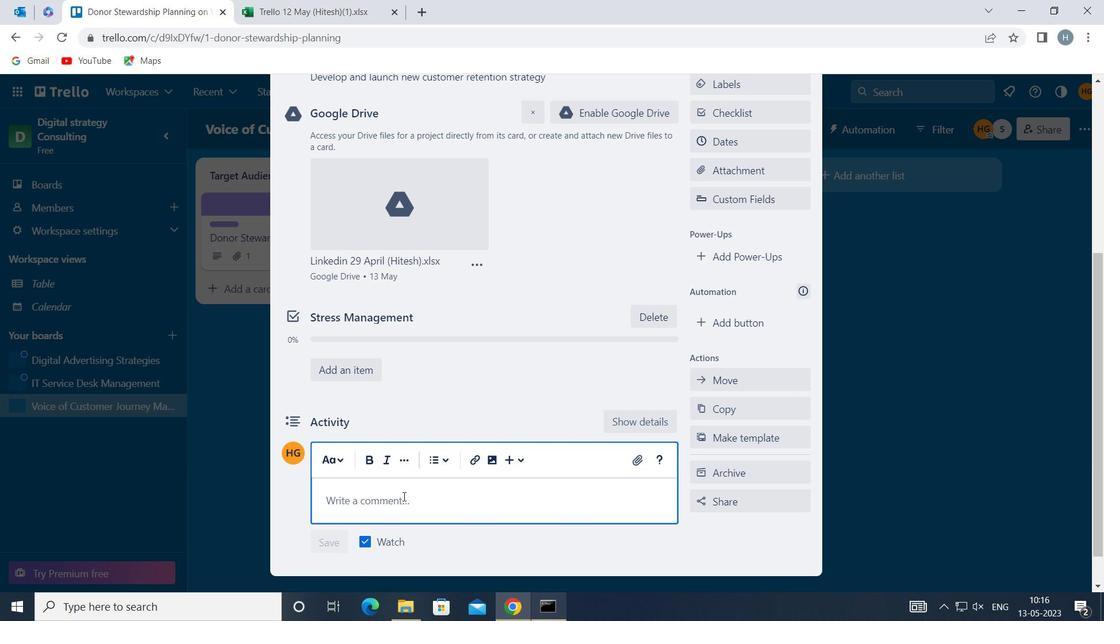 
Action: Key pressed <Key.shift>THIS<Key.space>TASK<Key.space>PRESENTS<Key.space>AN<Key.space>OPPORTUNITY<Key.space>TO<Key.space>SHOWCASE<Key.space>OUR<Key.space>COMMUNIT<Key.backspace><Key.backspace>ICATION<Key.space>AND<Key.space>PRESENTATION<Key.space>SKILLS,<Key.space>EFFECTIVELY<Key.space>CONVEYING<Key.space>INFORMATION<Key.space>AND<Key.space>I=IDE<Key.backspace><Key.backspace><Key.backspace><Key.backspace><Key.backspace>IDEAS<Key.space>TO<Key.space>OTHERS
Screenshot: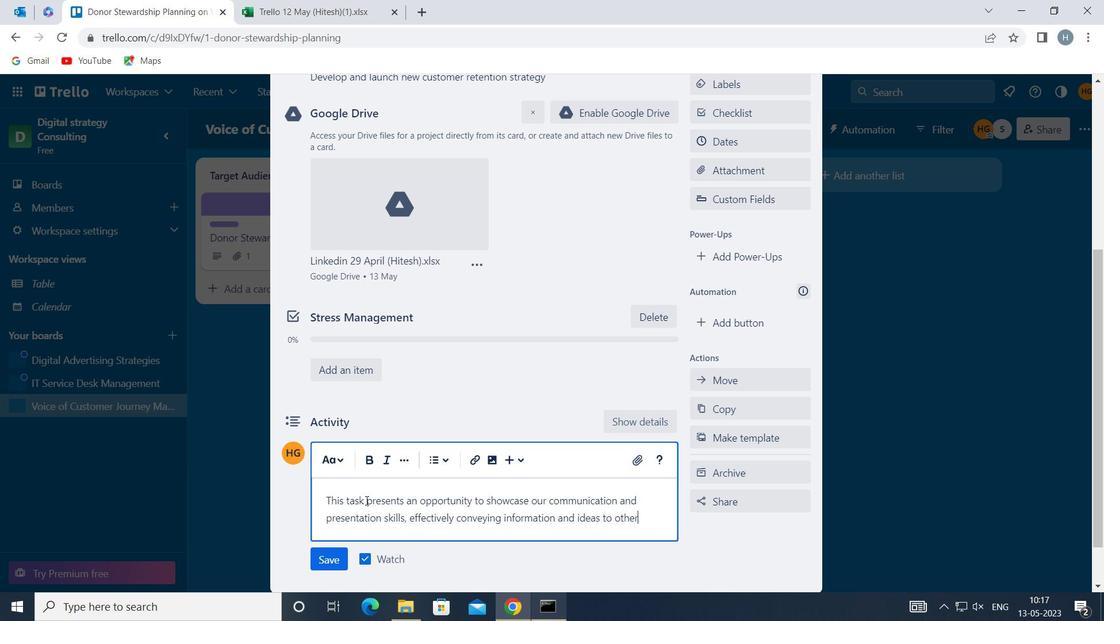 
Action: Mouse moved to (328, 553)
Screenshot: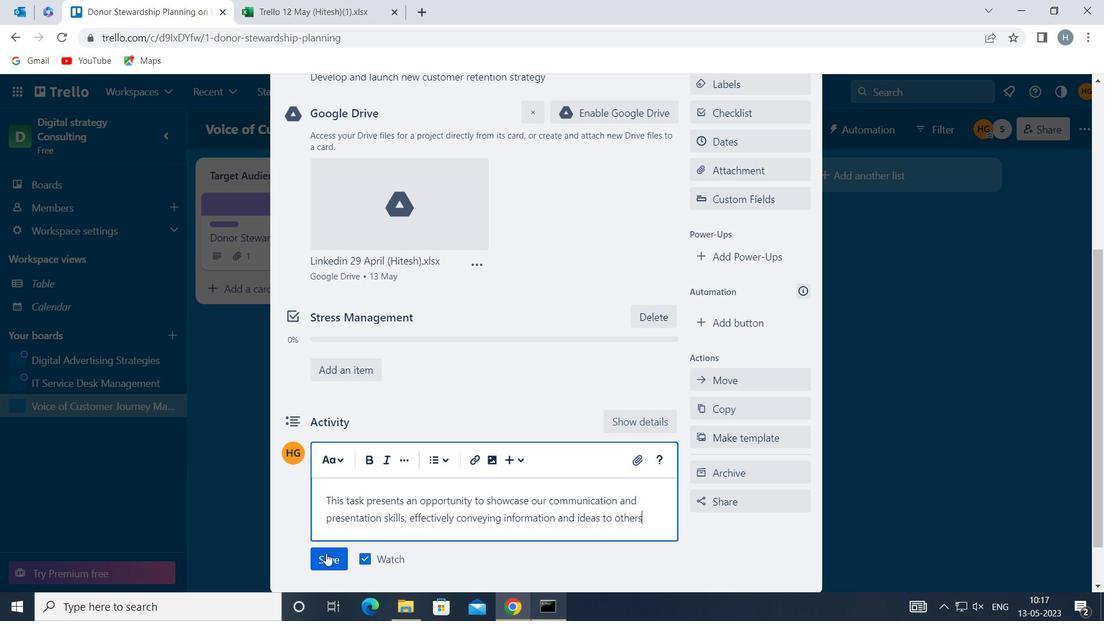 
Action: Mouse pressed left at (328, 553)
Screenshot: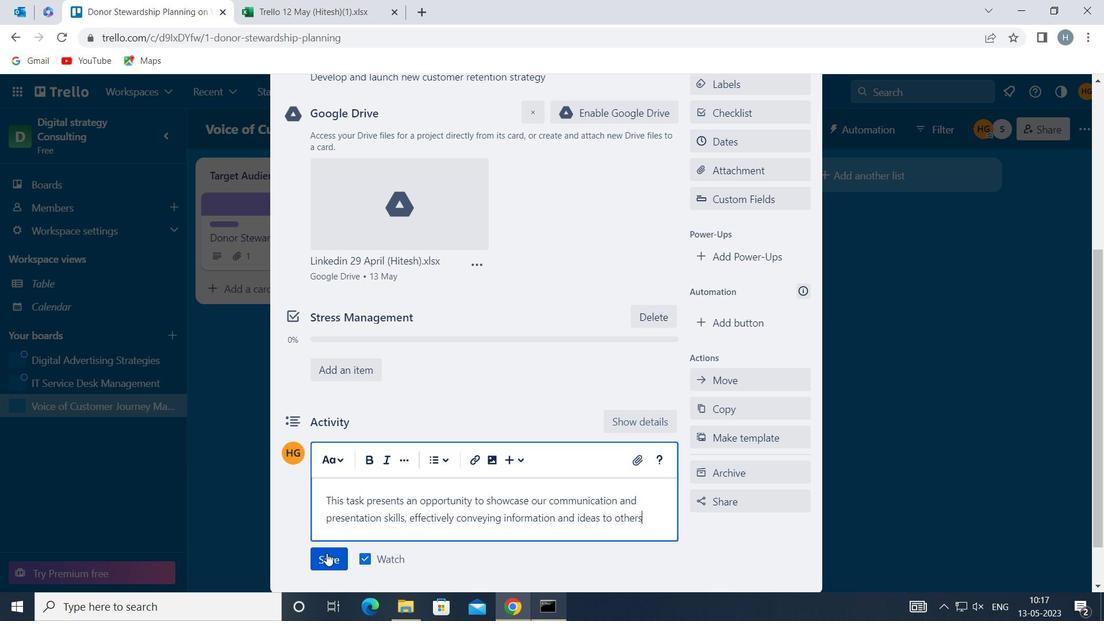 
Action: Mouse moved to (758, 147)
Screenshot: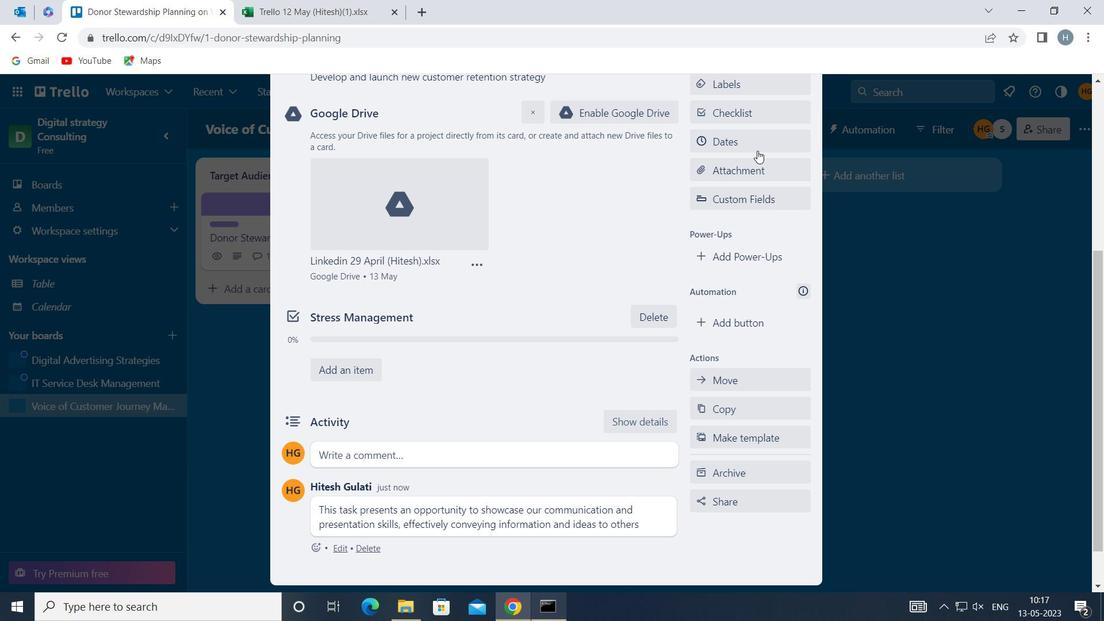 
Action: Mouse pressed left at (758, 147)
Screenshot: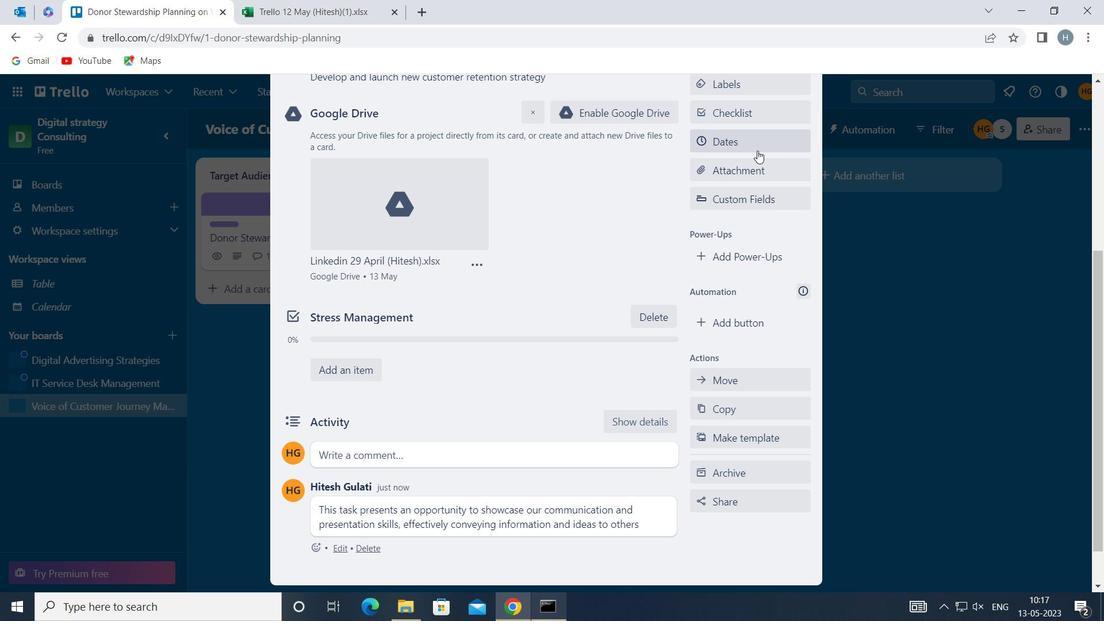 
Action: Mouse moved to (701, 387)
Screenshot: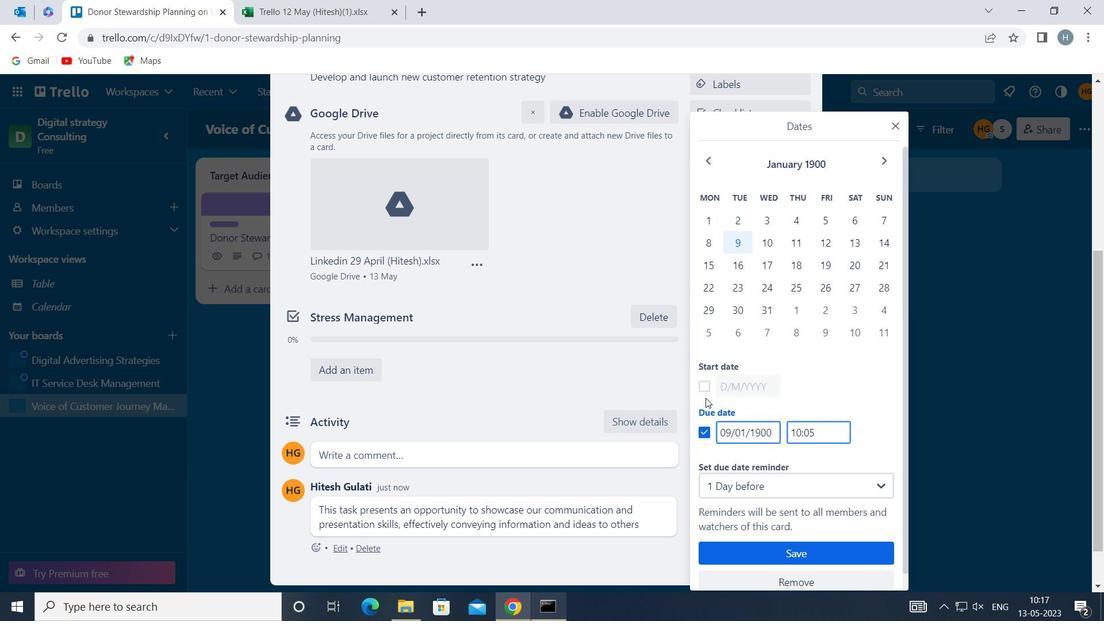 
Action: Mouse pressed left at (701, 387)
Screenshot: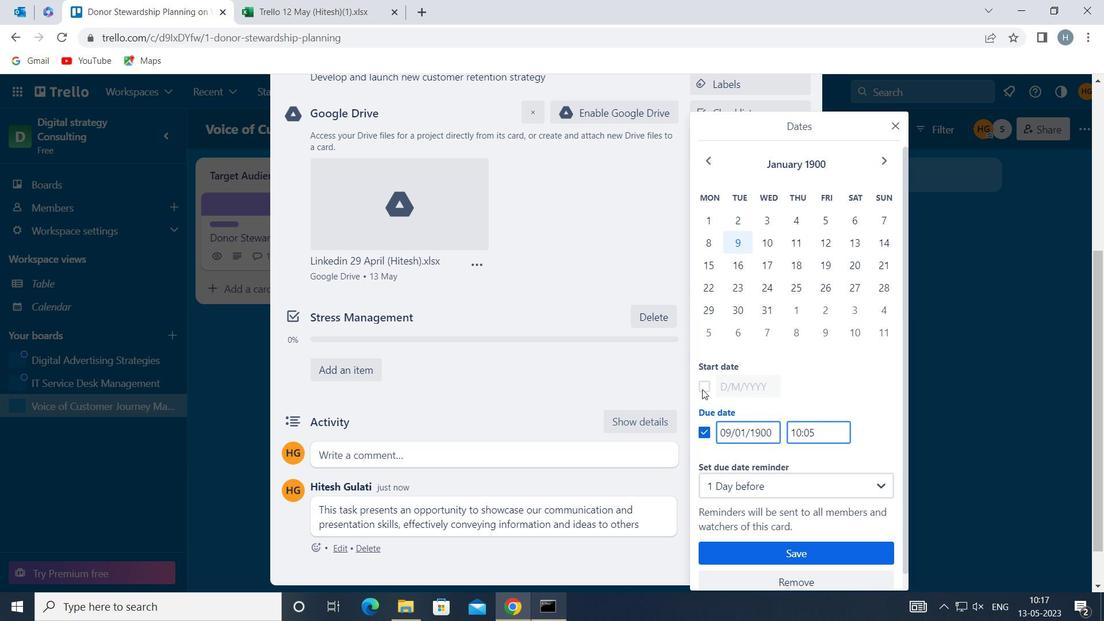 
Action: Mouse moved to (724, 384)
Screenshot: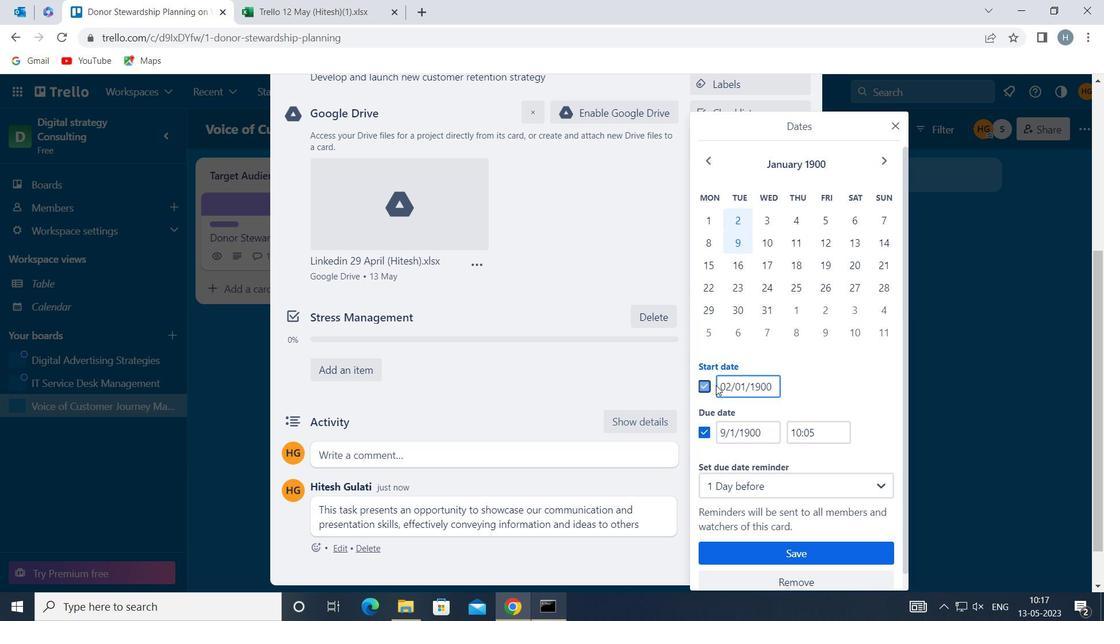 
Action: Mouse pressed left at (724, 384)
Screenshot: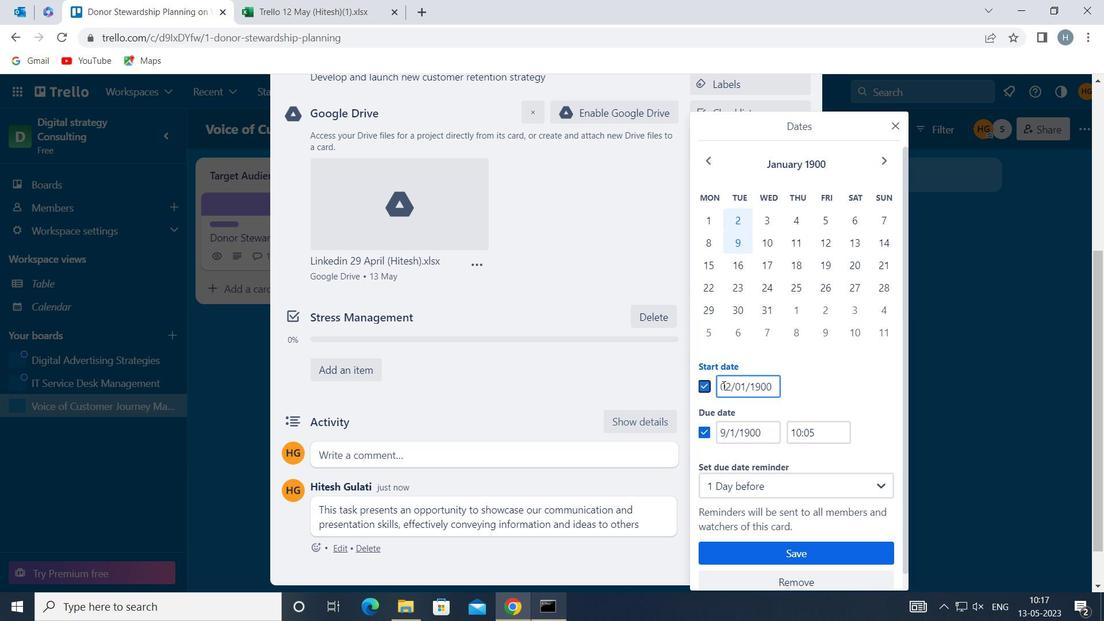 
Action: Mouse moved to (728, 381)
Screenshot: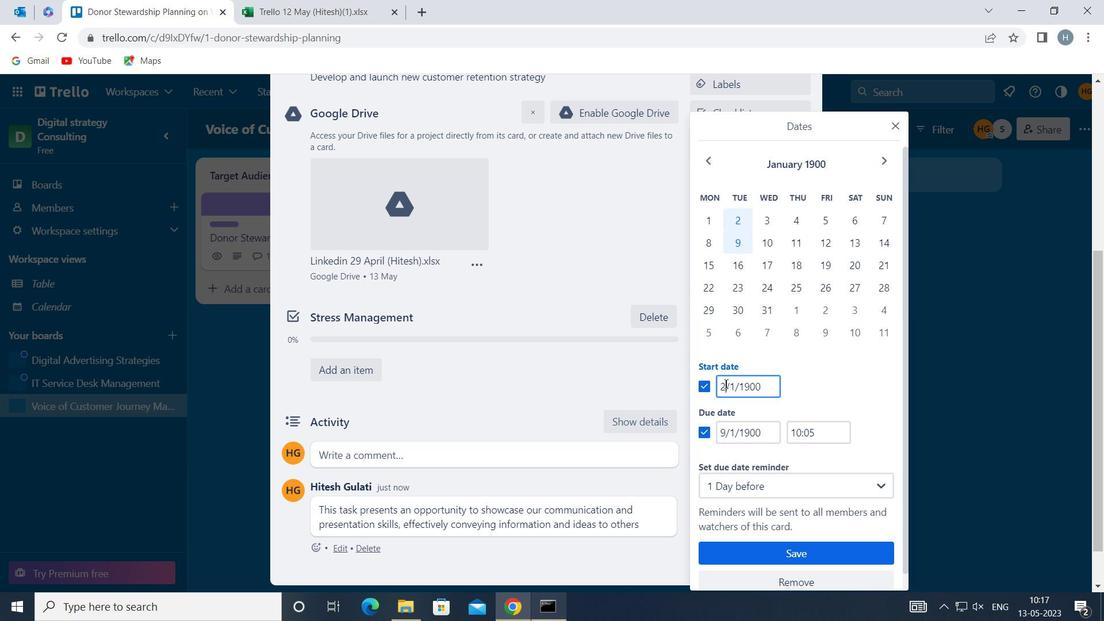 
Action: Key pressed <Key.backspace>
Screenshot: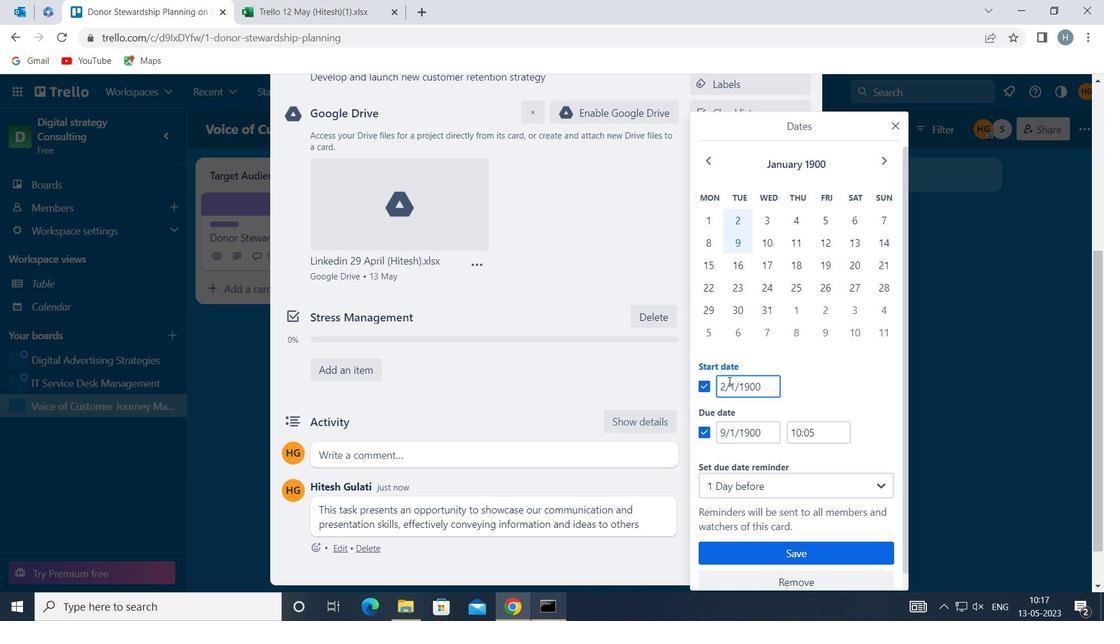
Action: Mouse moved to (743, 379)
Screenshot: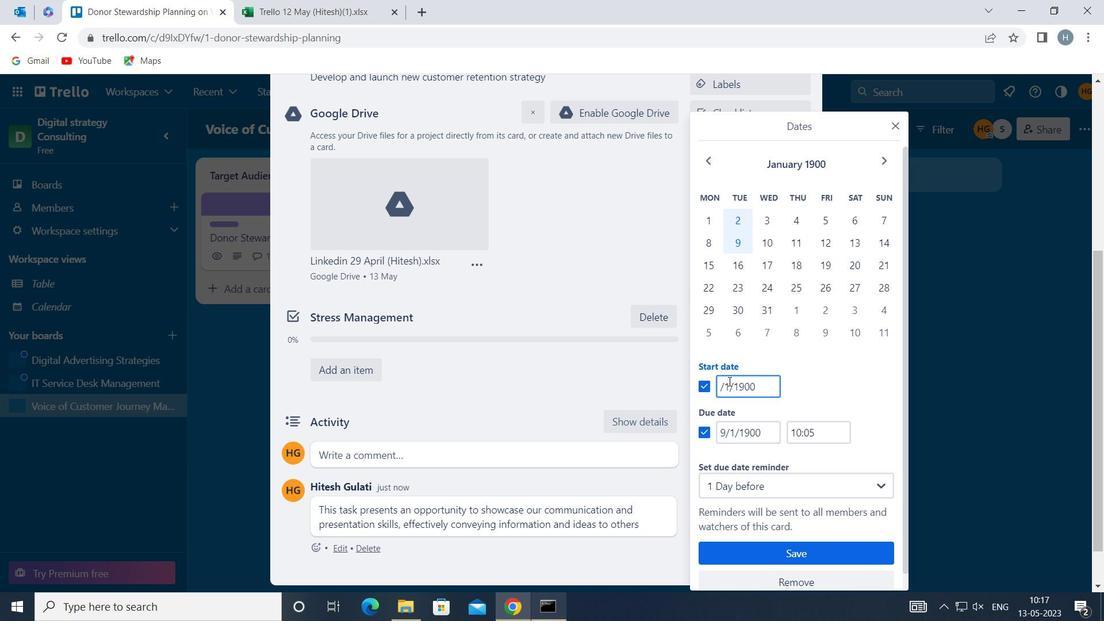 
Action: Key pressed 3
Screenshot: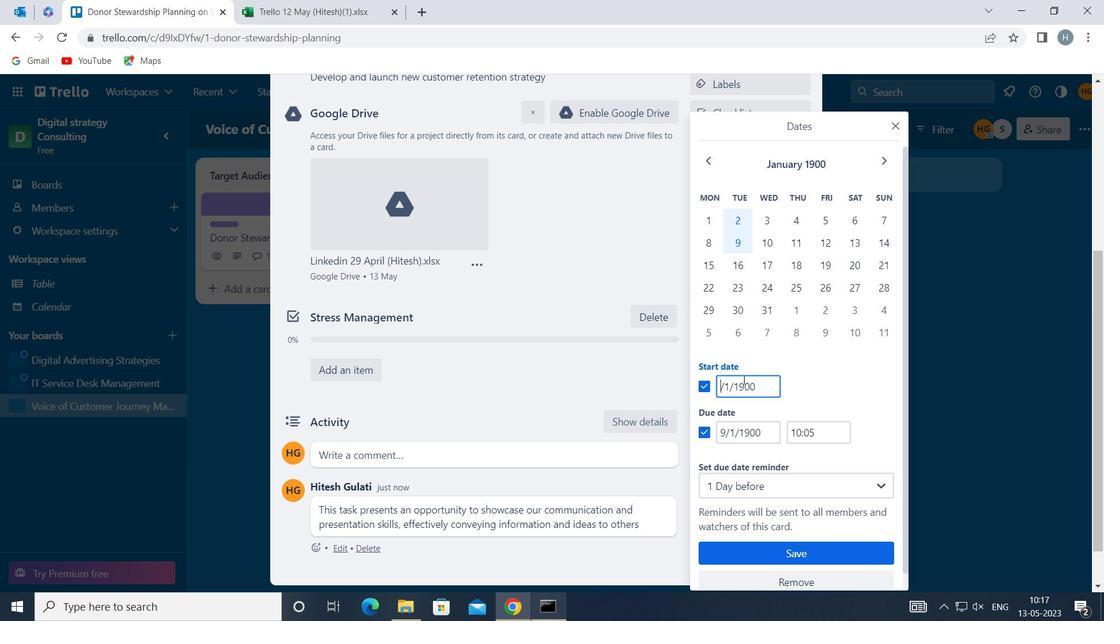 
Action: Mouse moved to (720, 430)
Screenshot: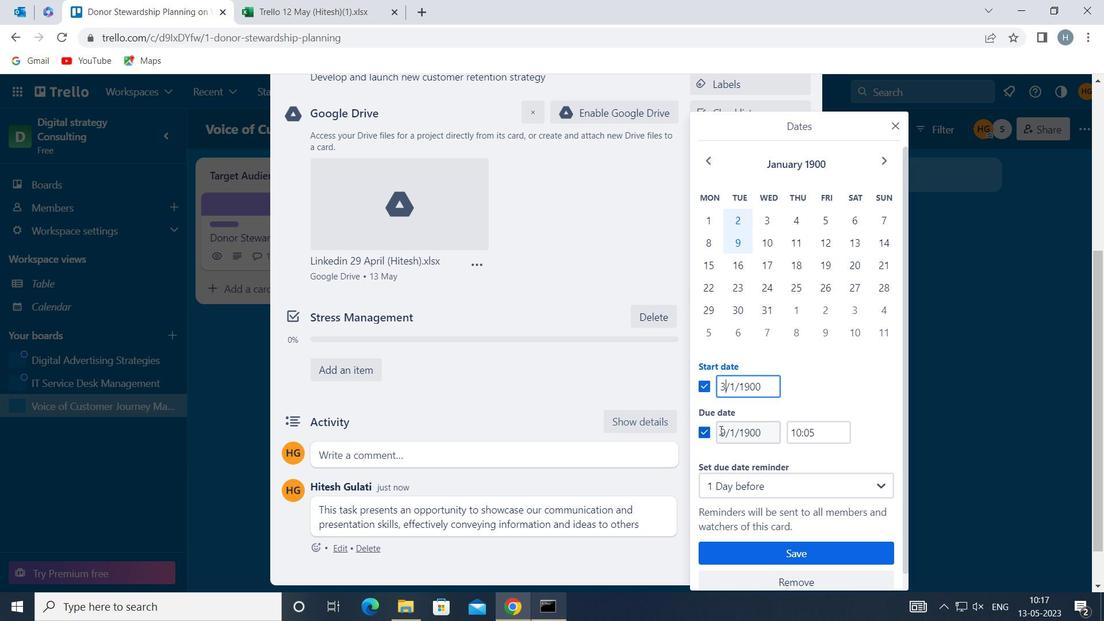 
Action: Mouse pressed left at (720, 430)
Screenshot: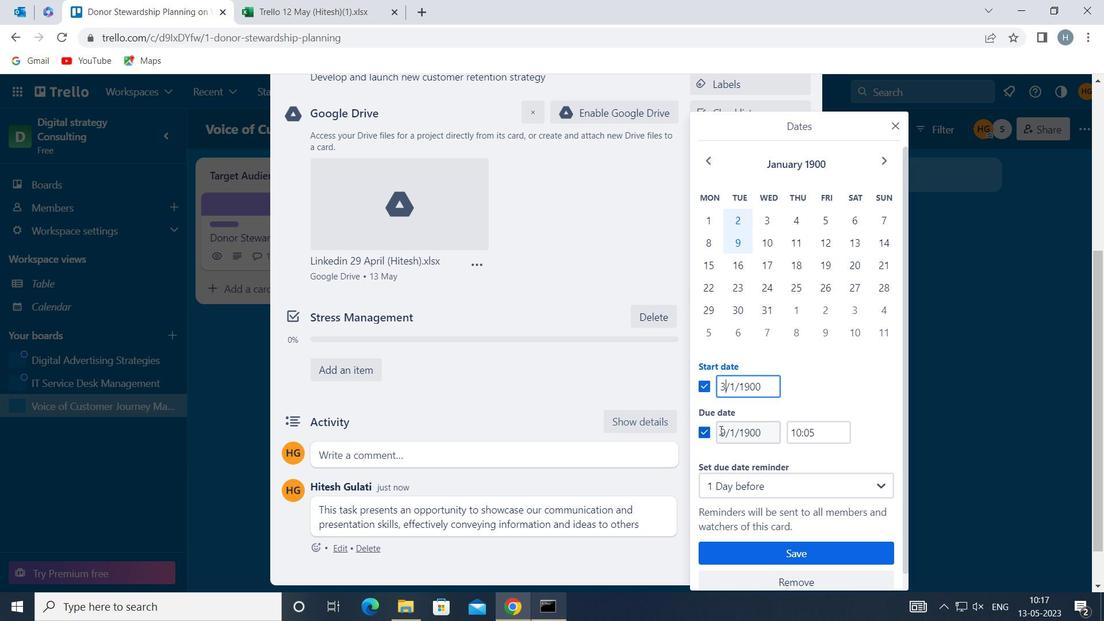 
Action: Mouse moved to (721, 429)
Screenshot: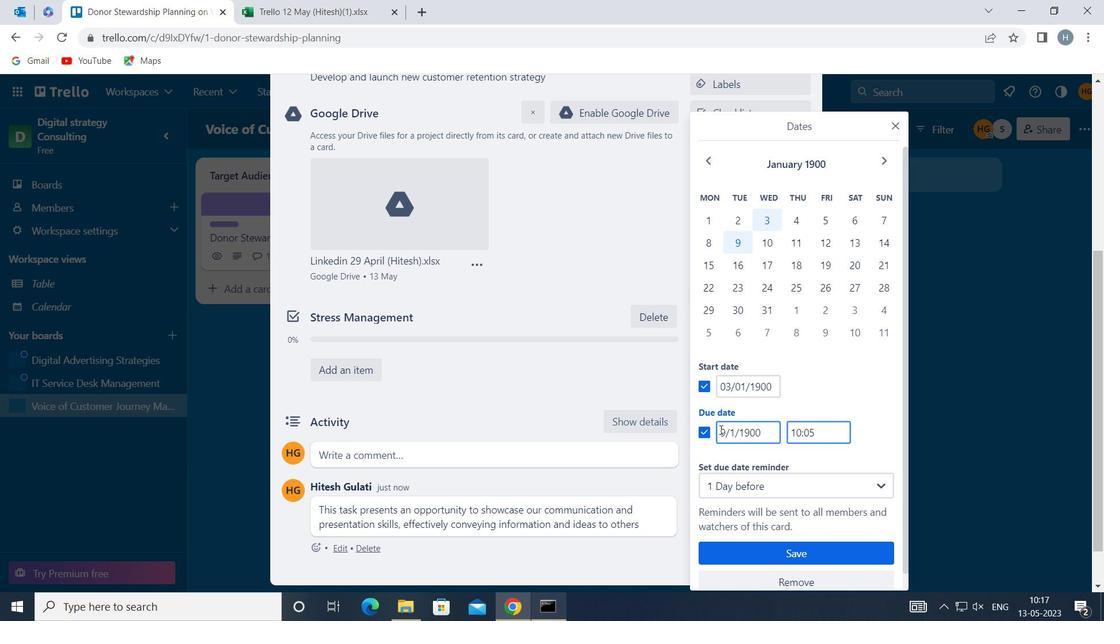 
Action: Key pressed <Key.right>
Screenshot: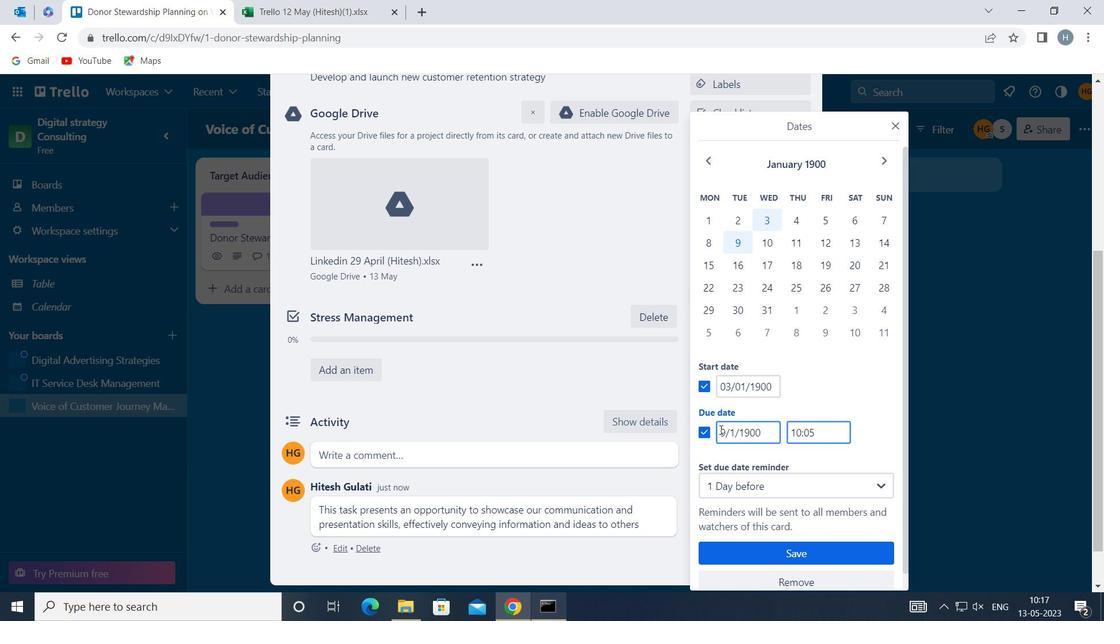 
Action: Mouse moved to (723, 429)
Screenshot: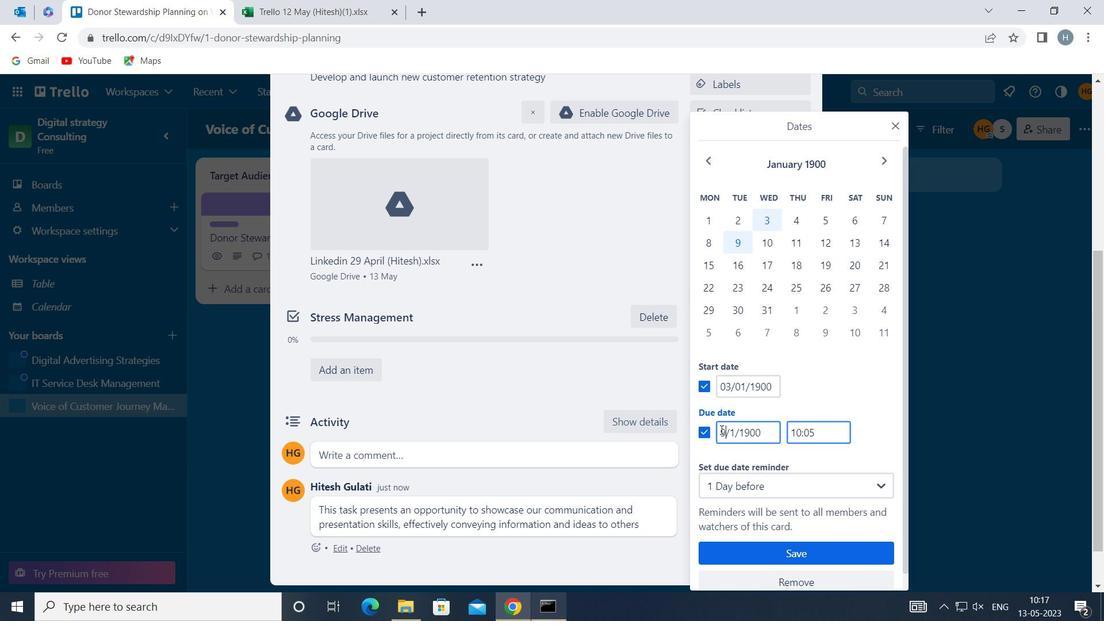 
Action: Key pressed <Key.backspace>10
Screenshot: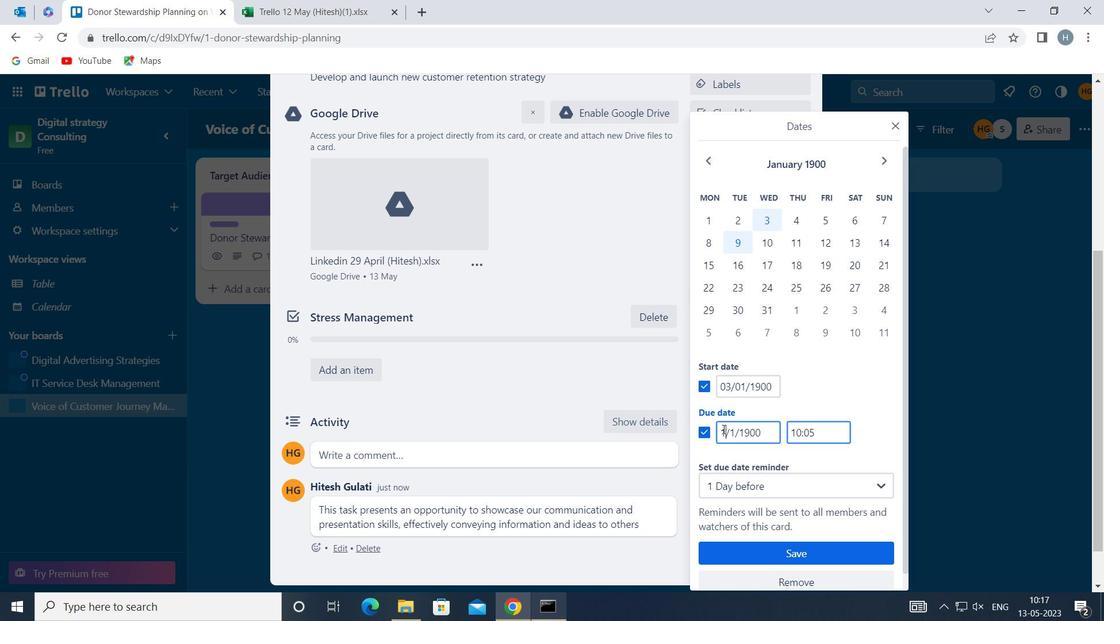 
Action: Mouse moved to (788, 556)
Screenshot: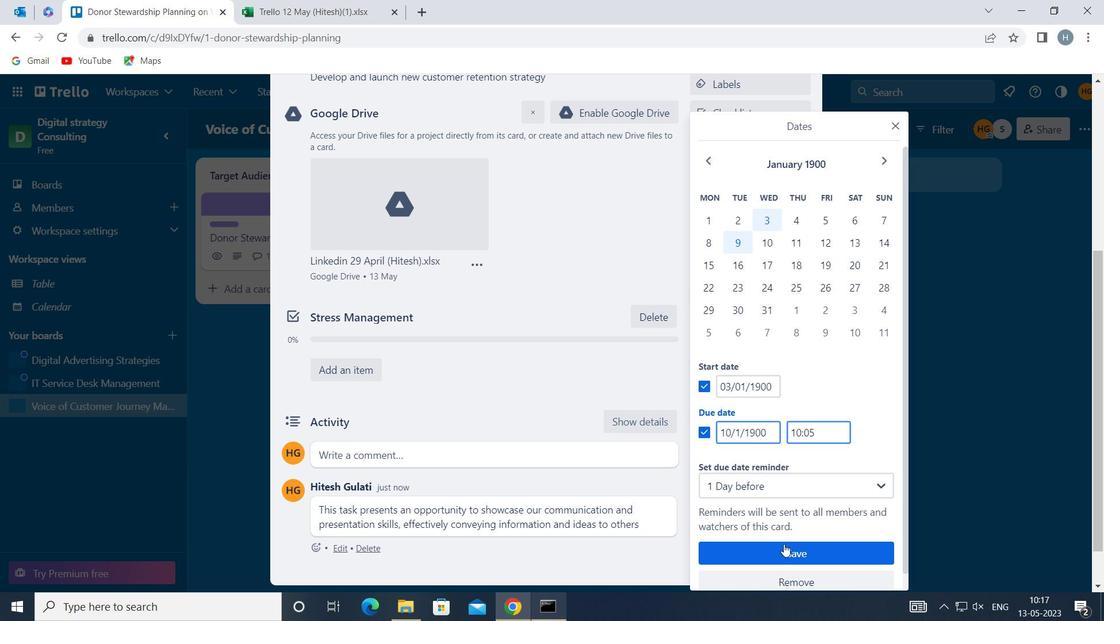 
Action: Mouse pressed left at (788, 556)
Screenshot: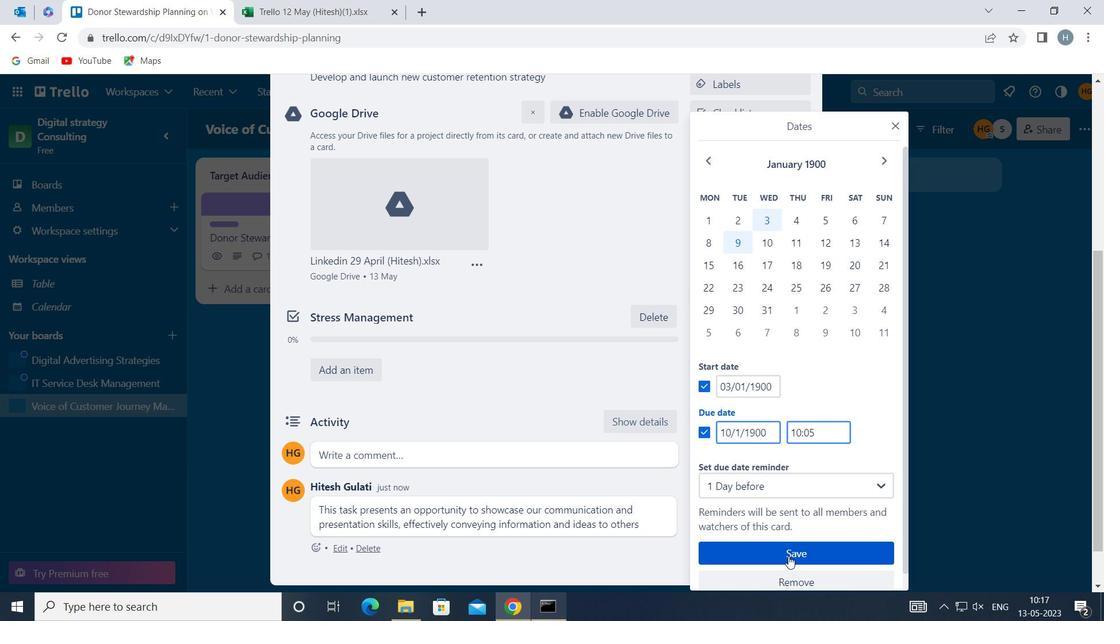 
Action: Mouse moved to (636, 286)
Screenshot: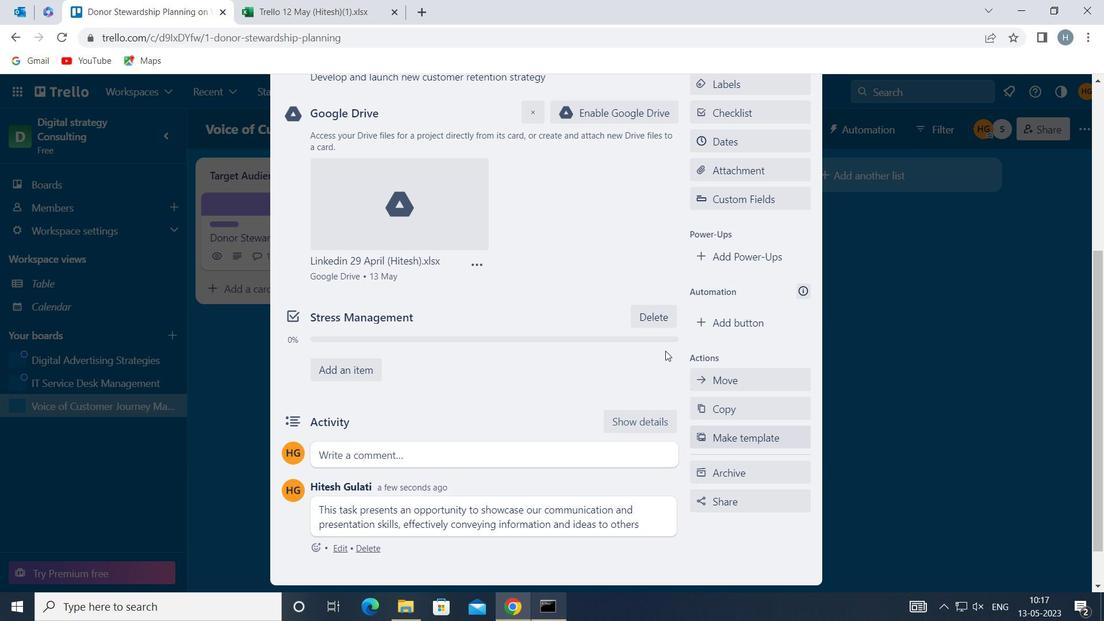 
Action: Key pressed <Key.f8>
Screenshot: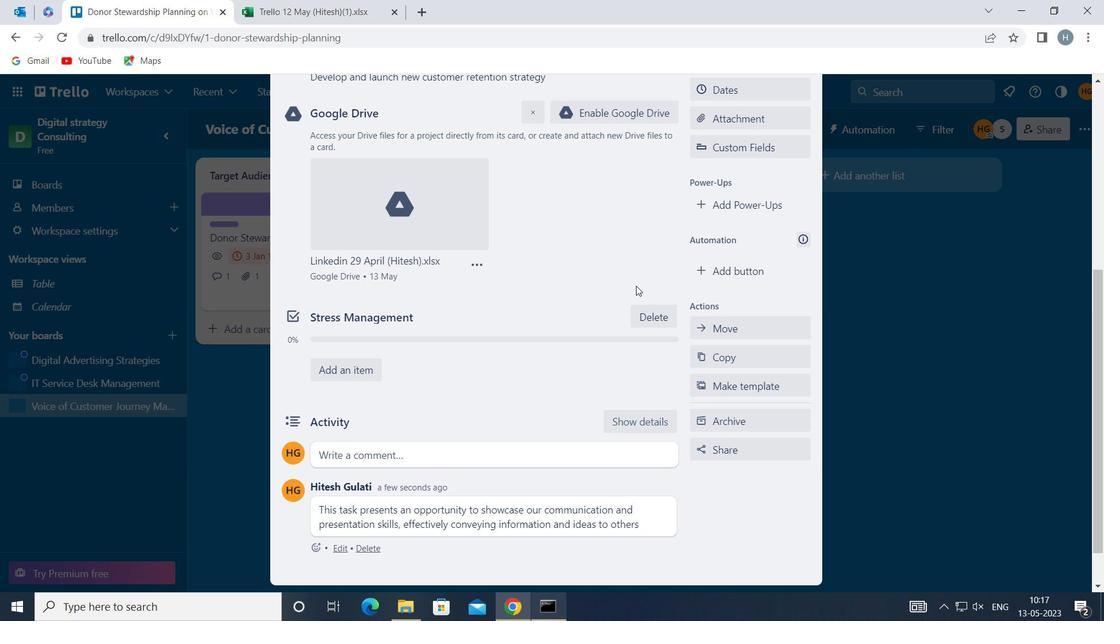 
